 Task: Look for space in Downers Grove, United States from 6th September, 2023 to 12th September, 2023 for 4 adults in price range Rs.10000 to Rs.14000. Place can be private room with 4 bedrooms having 4 beds and 4 bathrooms. Property type can be house, flat, guest house. Amenities needed are: wifi, TV, free parkinig on premises, gym, breakfast. Booking option can be shelf check-in. Required host language is English.
Action: Mouse moved to (409, 90)
Screenshot: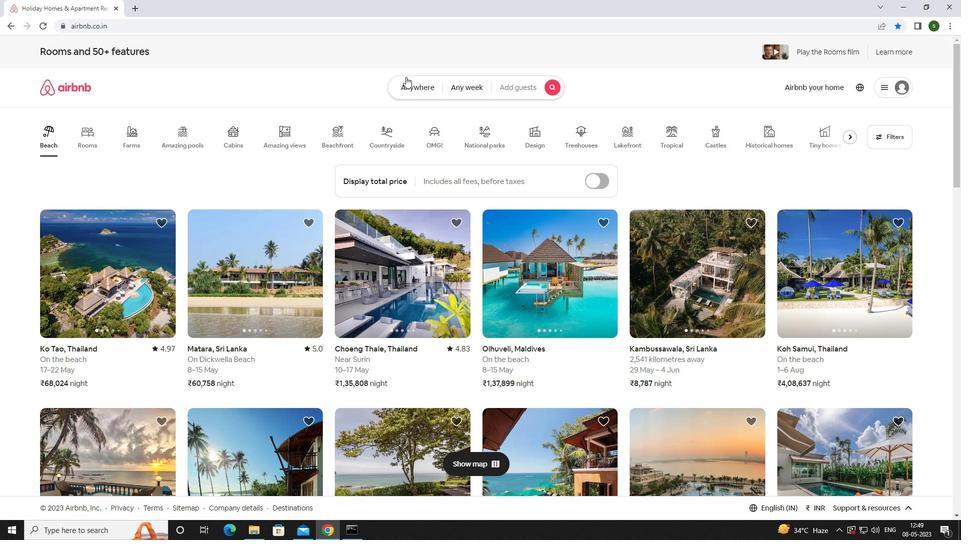 
Action: Mouse pressed left at (409, 90)
Screenshot: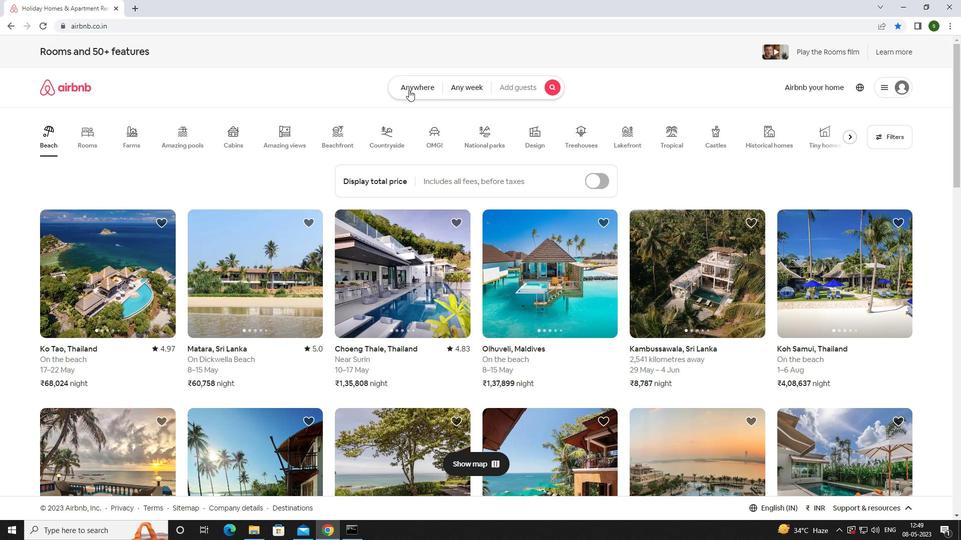 
Action: Mouse moved to (316, 125)
Screenshot: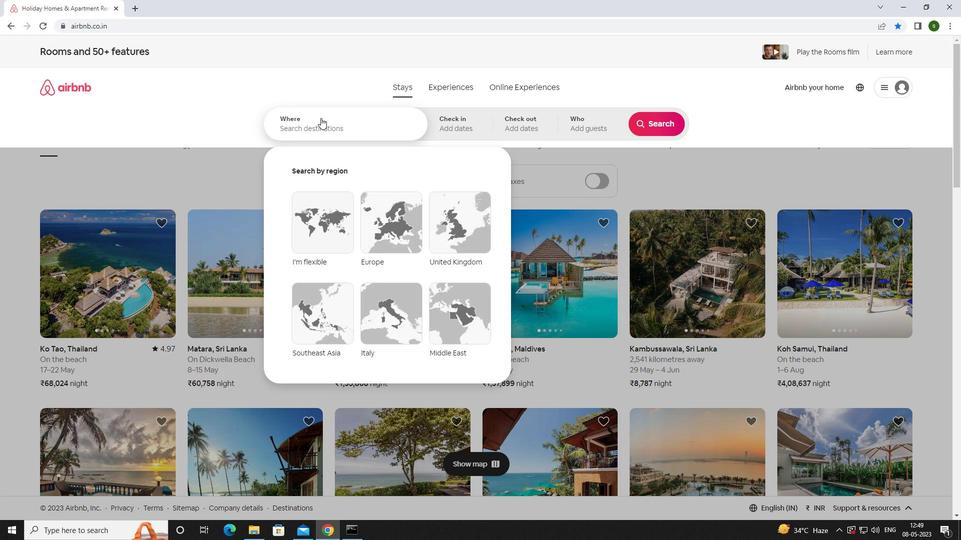 
Action: Mouse pressed left at (316, 125)
Screenshot: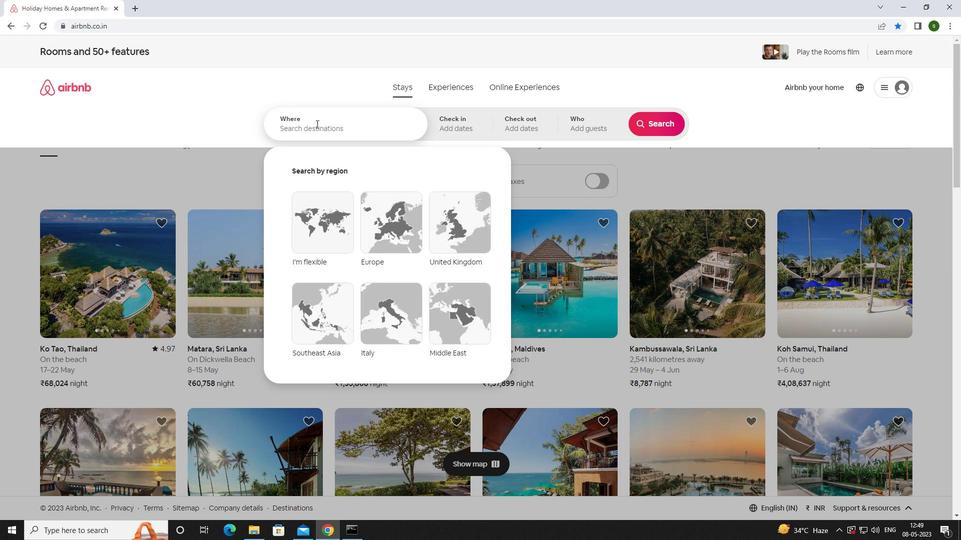 
Action: Mouse moved to (316, 125)
Screenshot: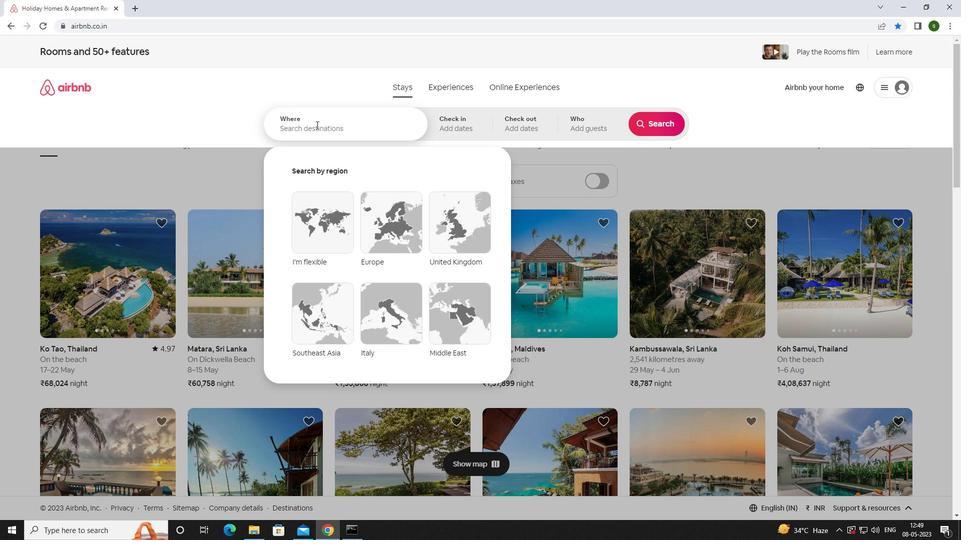 
Action: Key pressed <Key.caps_lock>d<Key.caps_lock>owners<Key.space><Key.caps_lock>g<Key.caps_lock>rove,<Key.space><Key.caps_lock>u<Key.caps_lock>nited<Key.space><Key.caps_lock>s<Key.caps_lock>tates<Key.enter>
Screenshot: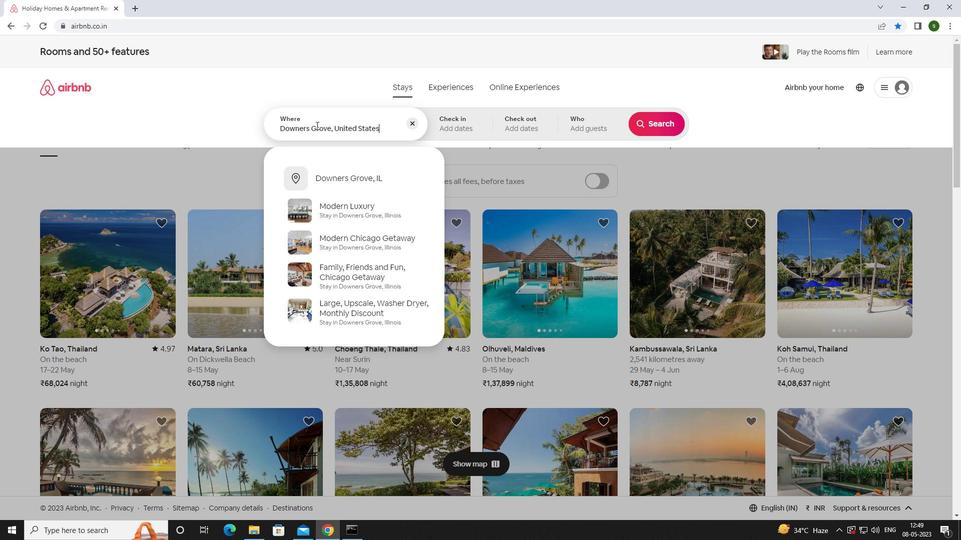 
Action: Mouse moved to (656, 199)
Screenshot: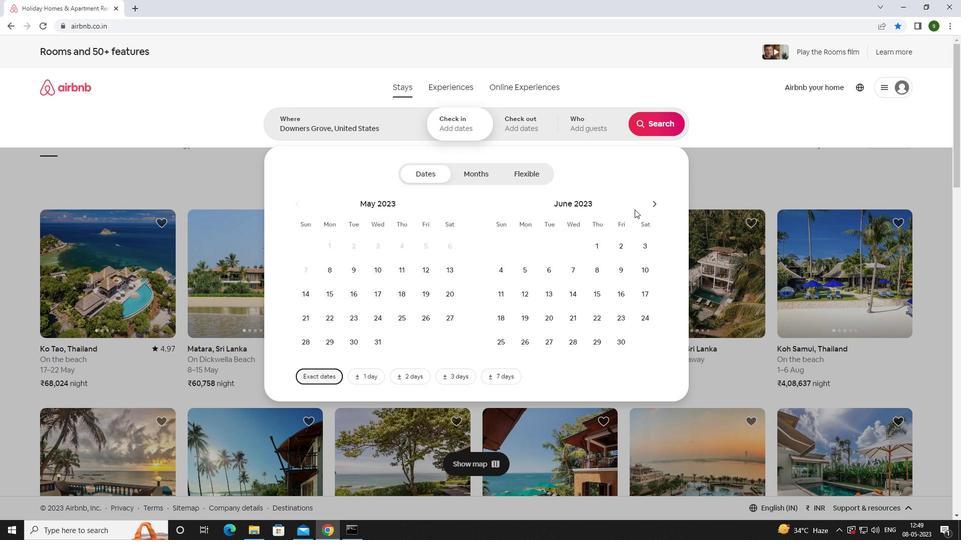 
Action: Mouse pressed left at (656, 199)
Screenshot: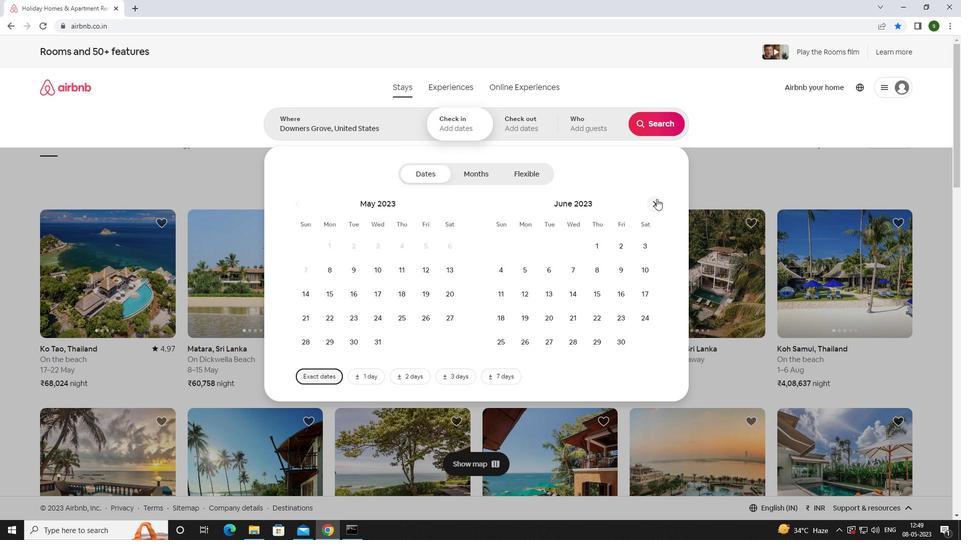
Action: Mouse pressed left at (656, 199)
Screenshot: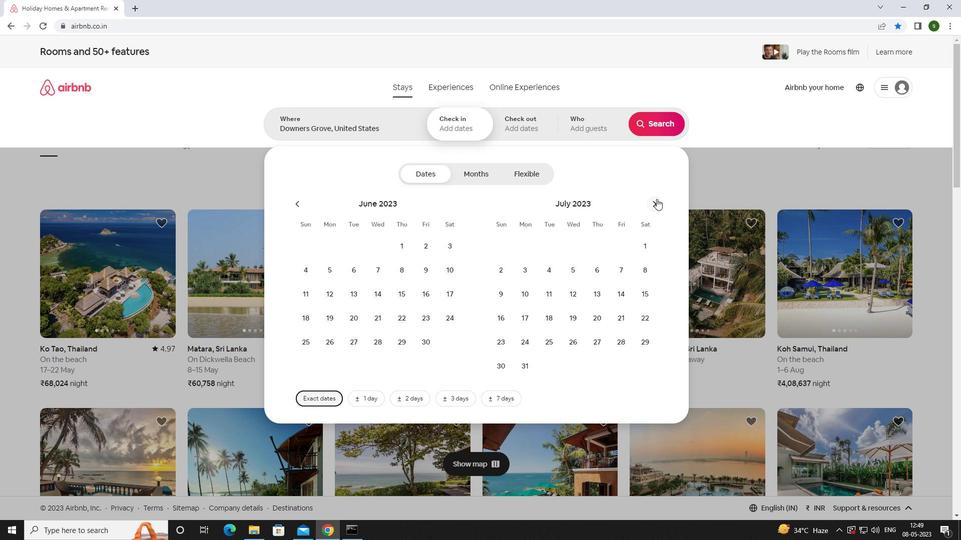 
Action: Mouse moved to (656, 199)
Screenshot: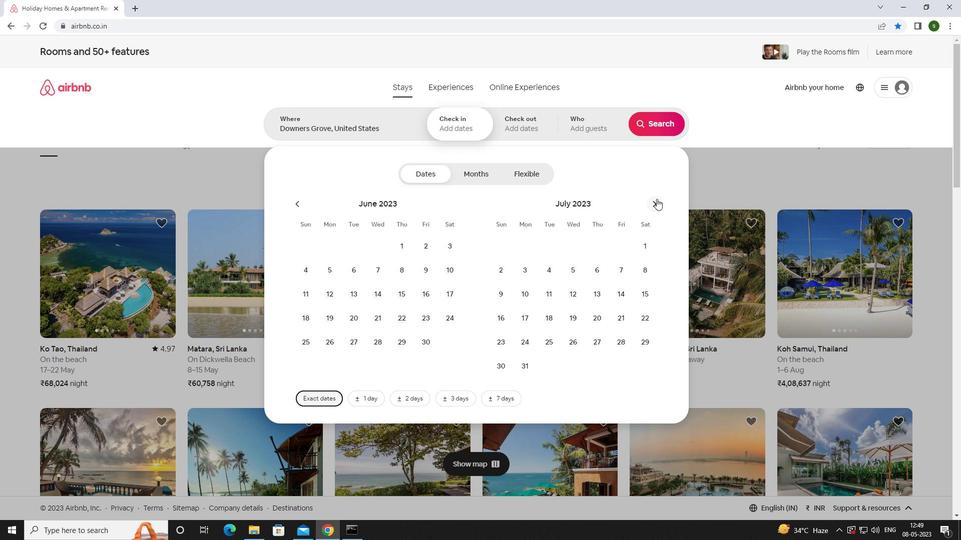 
Action: Mouse pressed left at (656, 199)
Screenshot: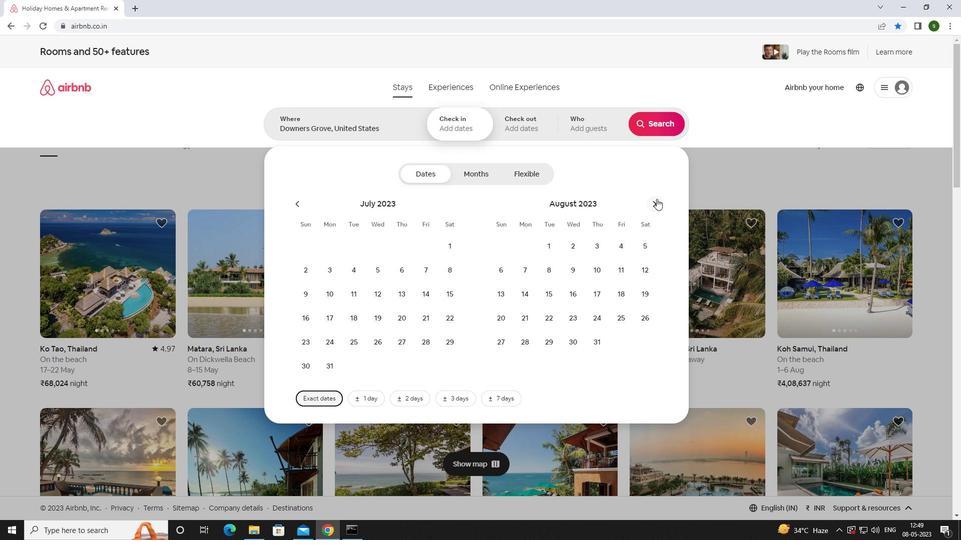 
Action: Mouse moved to (575, 272)
Screenshot: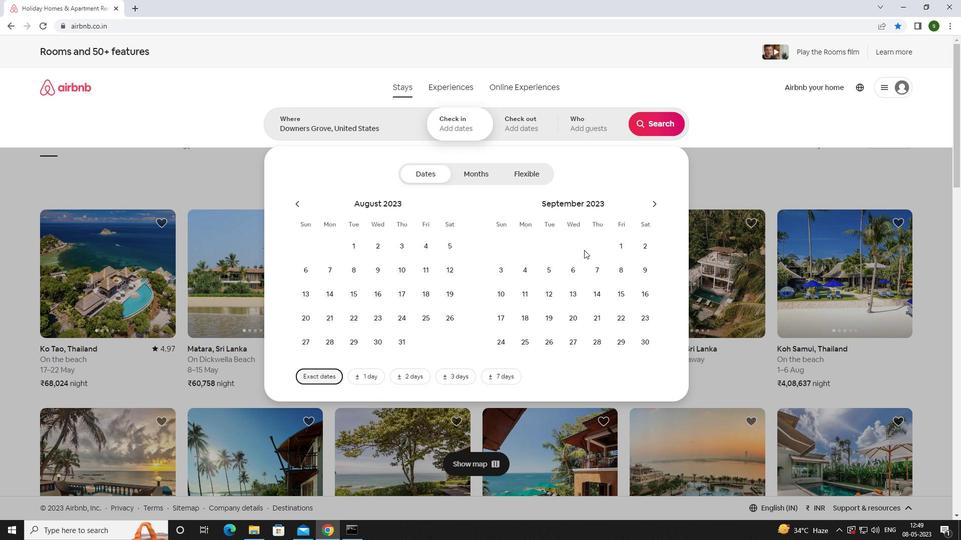 
Action: Mouse pressed left at (575, 272)
Screenshot: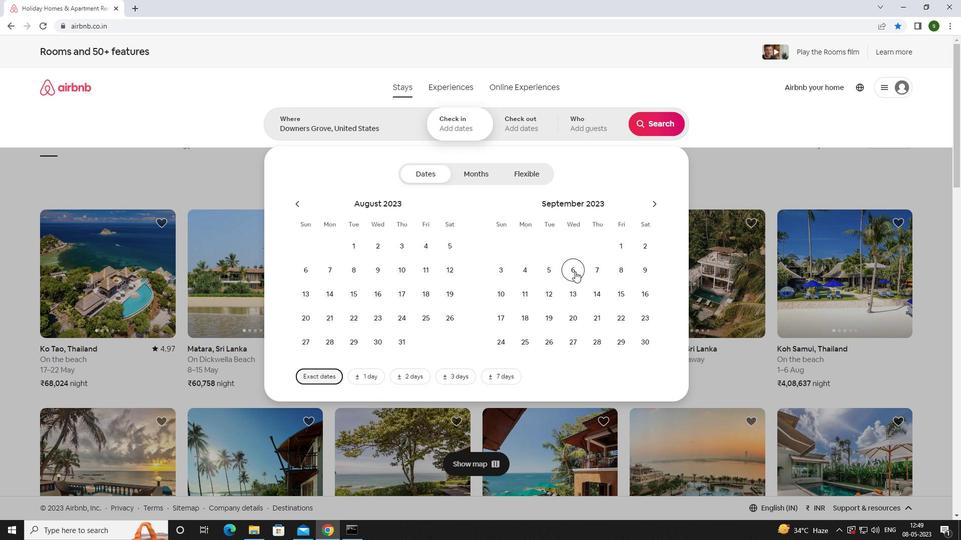 
Action: Mouse moved to (542, 291)
Screenshot: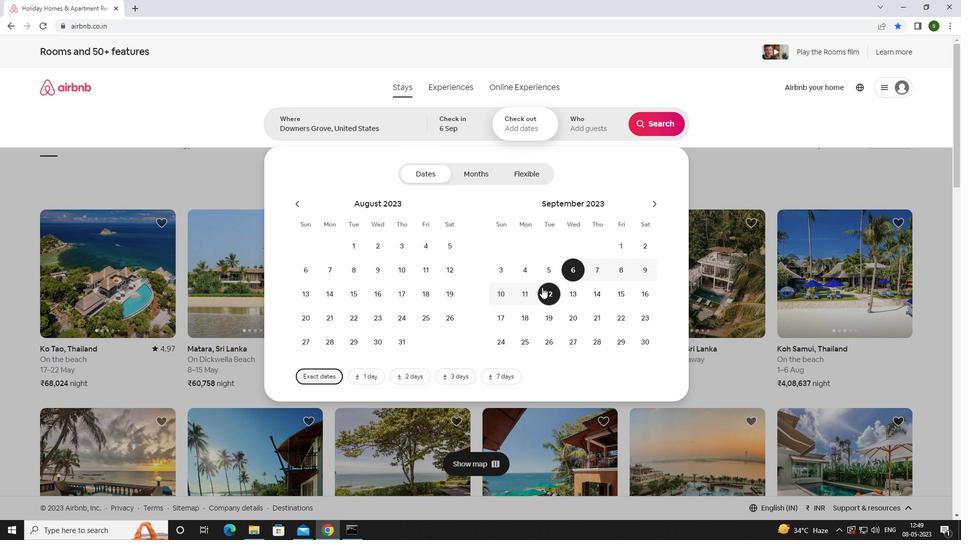 
Action: Mouse pressed left at (542, 291)
Screenshot: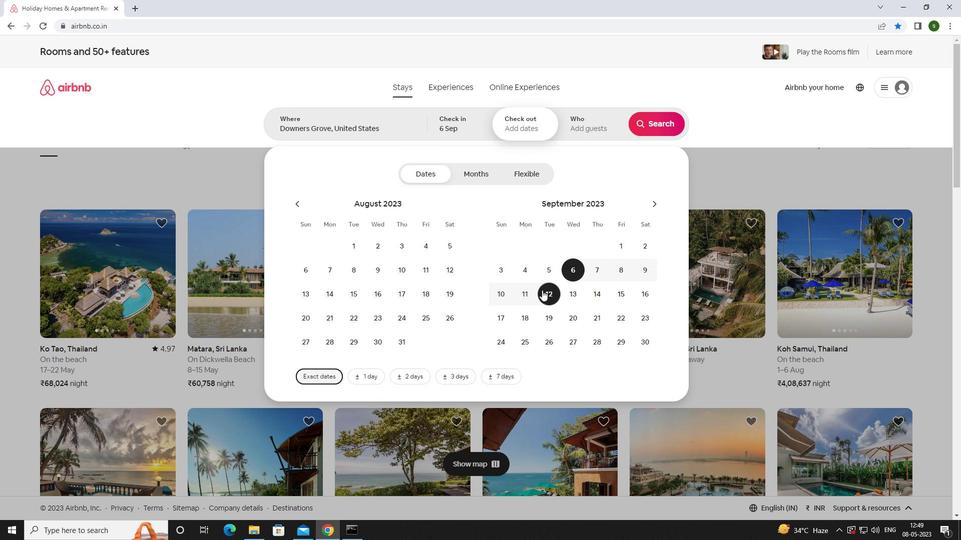 
Action: Mouse moved to (581, 117)
Screenshot: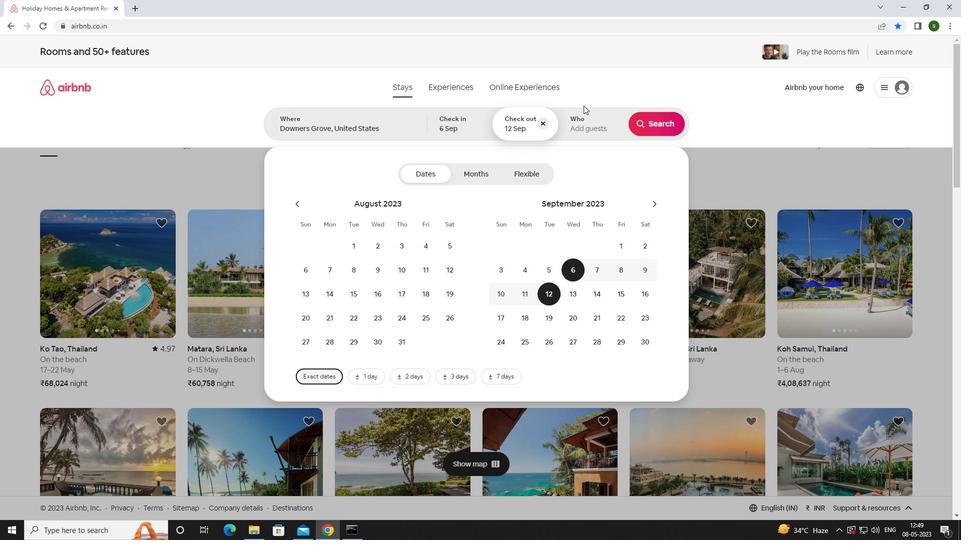 
Action: Mouse pressed left at (581, 117)
Screenshot: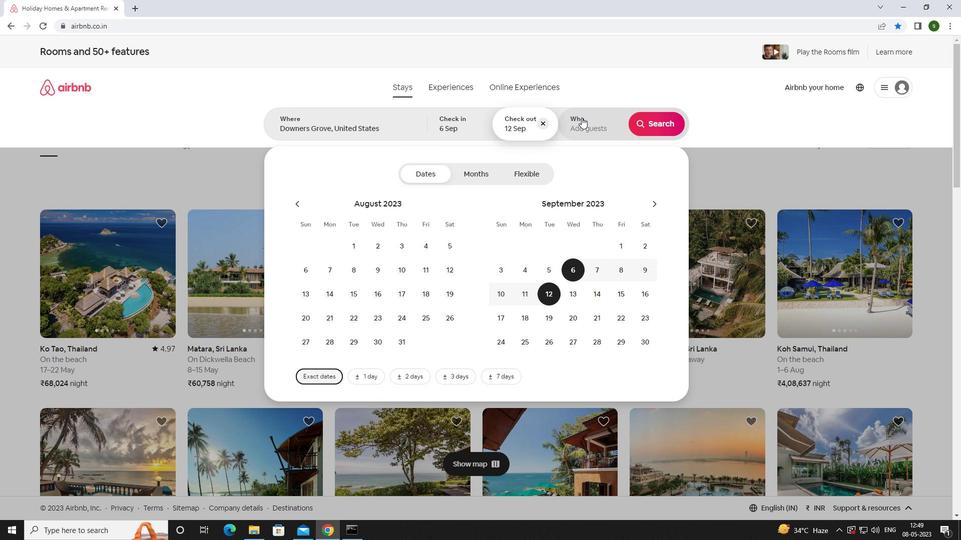 
Action: Mouse moved to (663, 180)
Screenshot: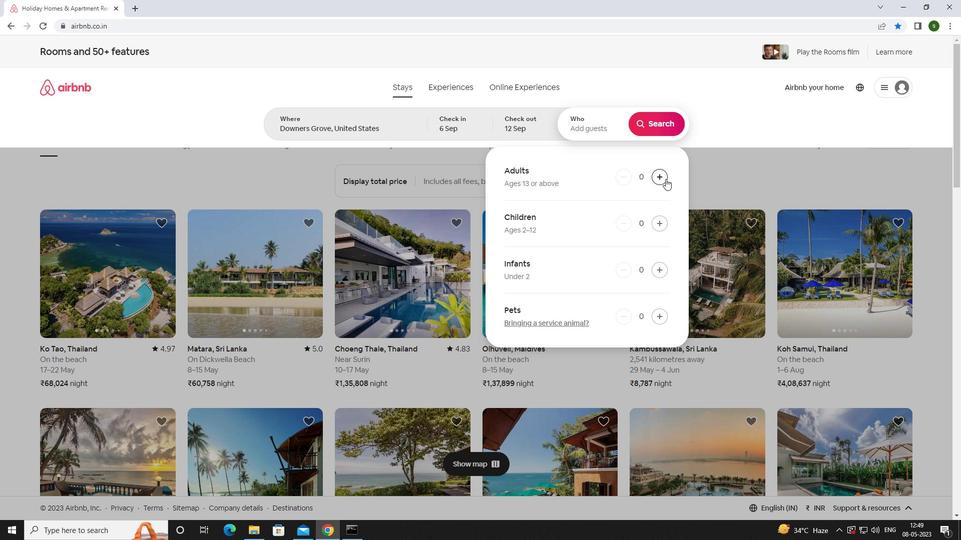 
Action: Mouse pressed left at (663, 180)
Screenshot: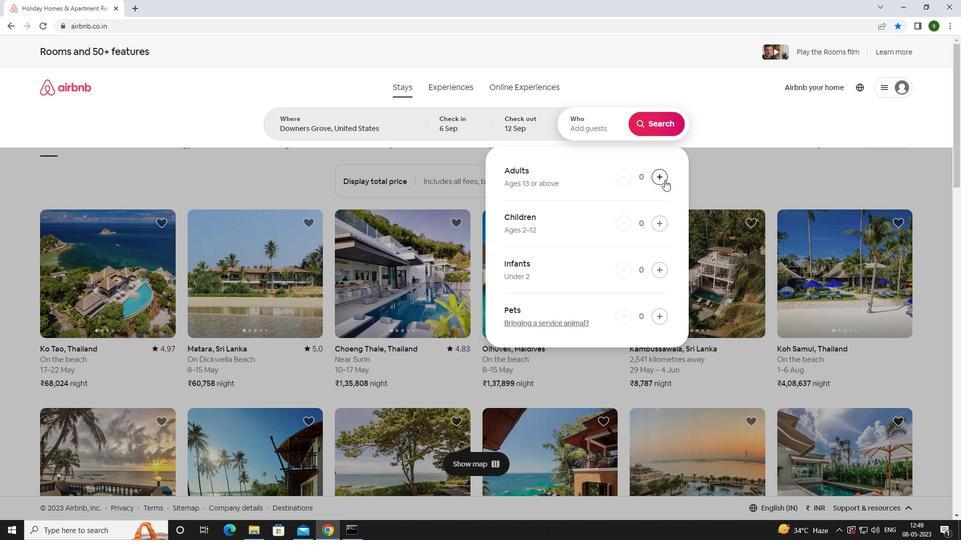 
Action: Mouse pressed left at (663, 180)
Screenshot: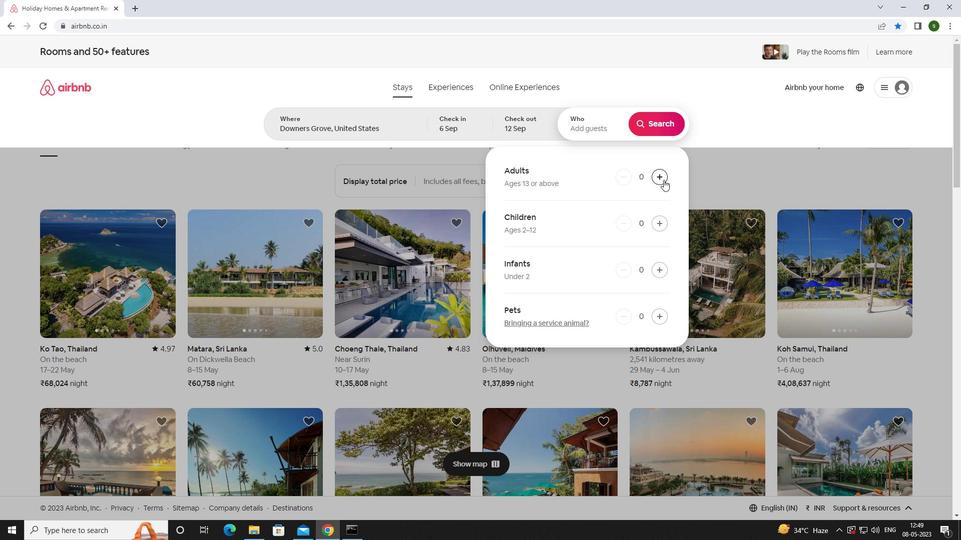 
Action: Mouse pressed left at (663, 180)
Screenshot: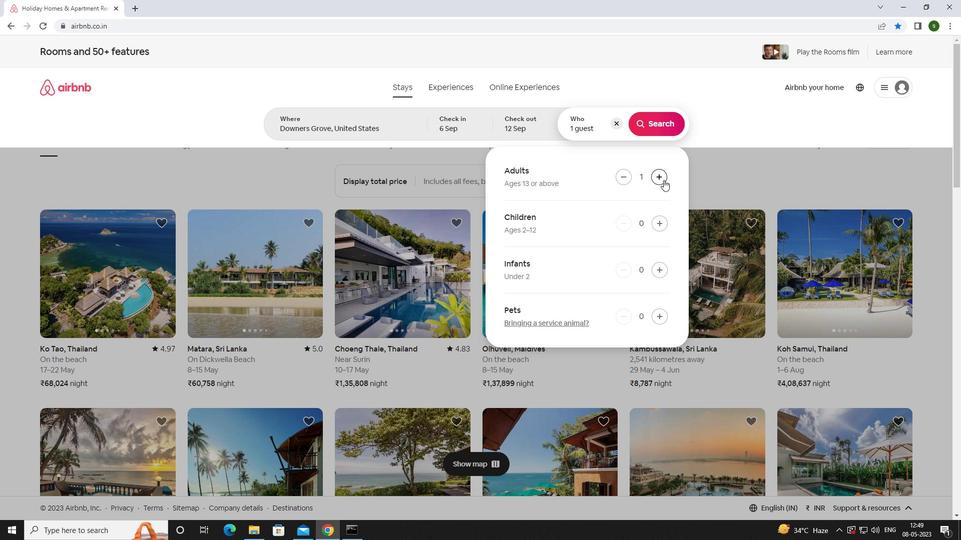 
Action: Mouse moved to (663, 180)
Screenshot: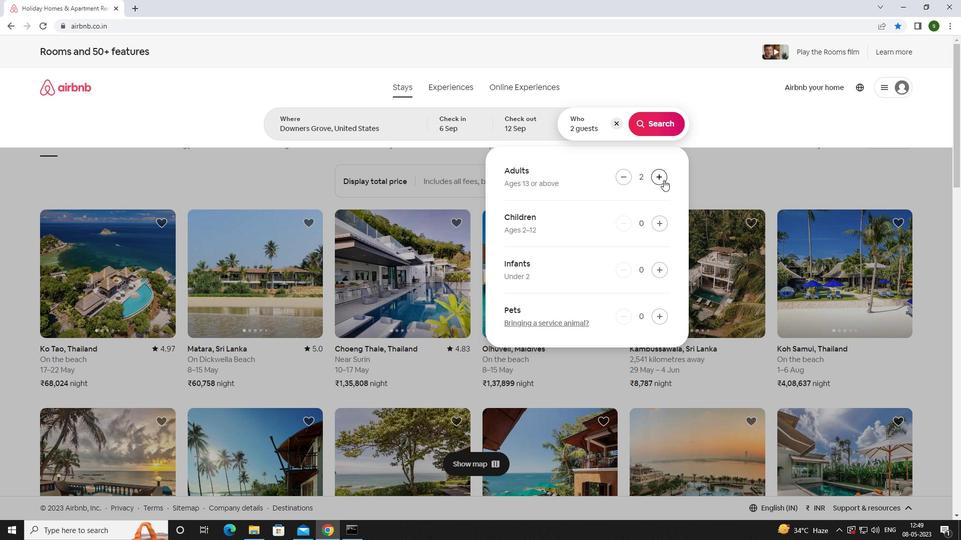 
Action: Mouse pressed left at (663, 180)
Screenshot: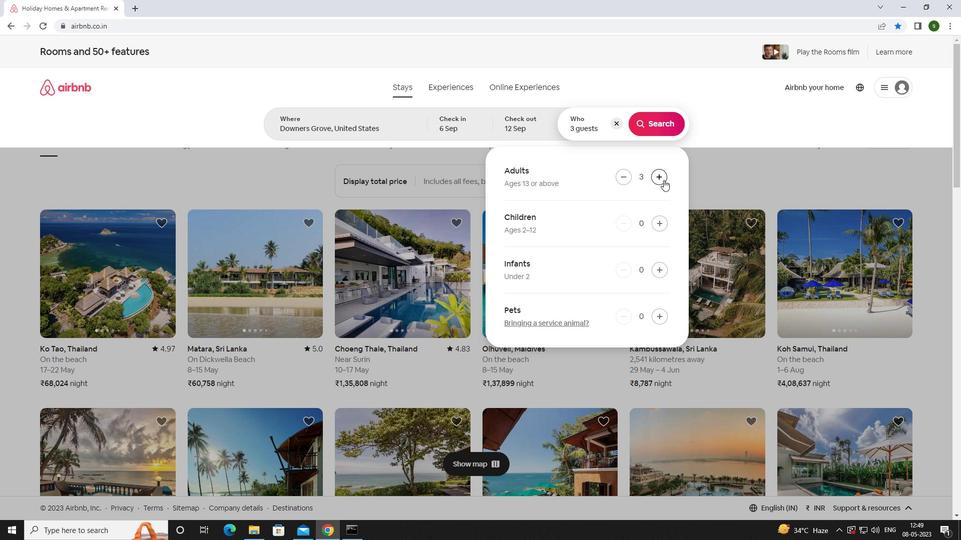
Action: Mouse moved to (655, 128)
Screenshot: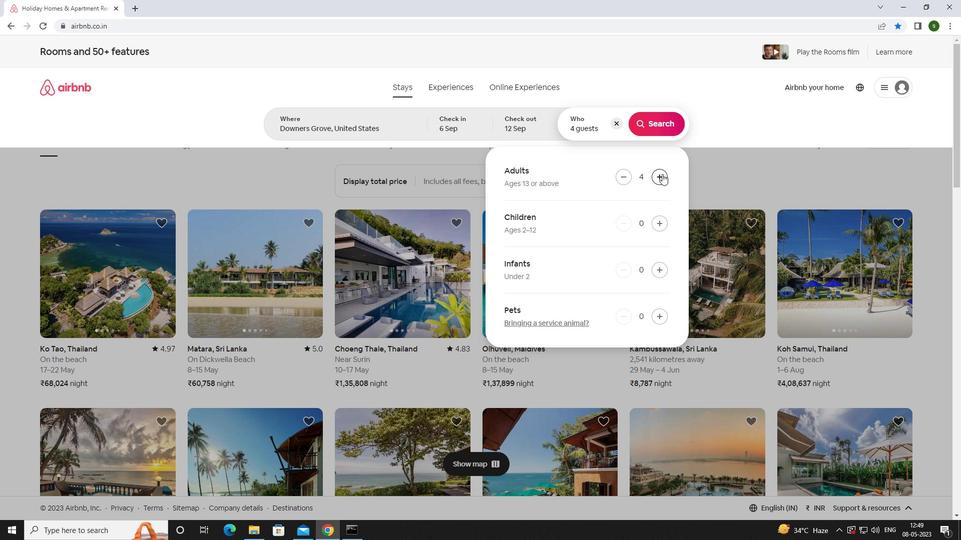 
Action: Mouse pressed left at (655, 128)
Screenshot: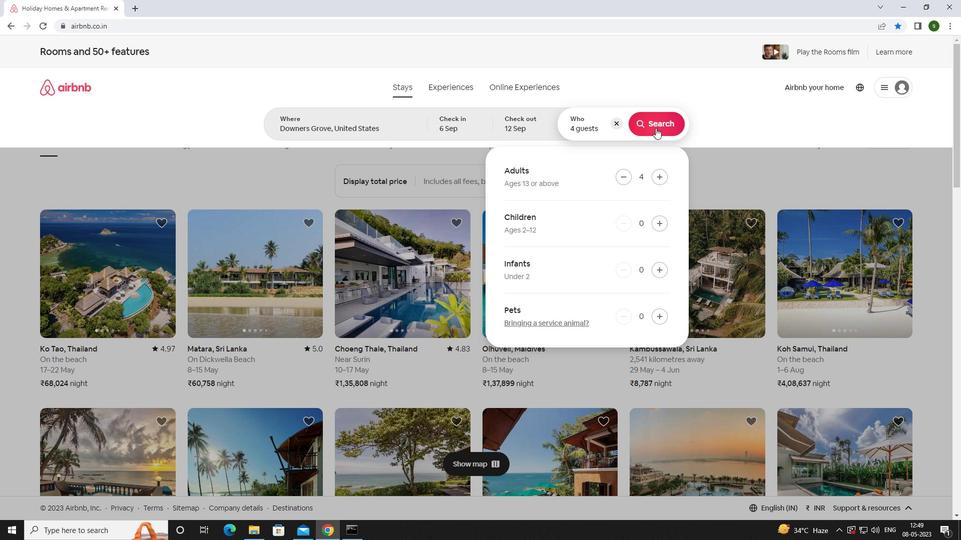 
Action: Mouse moved to (909, 90)
Screenshot: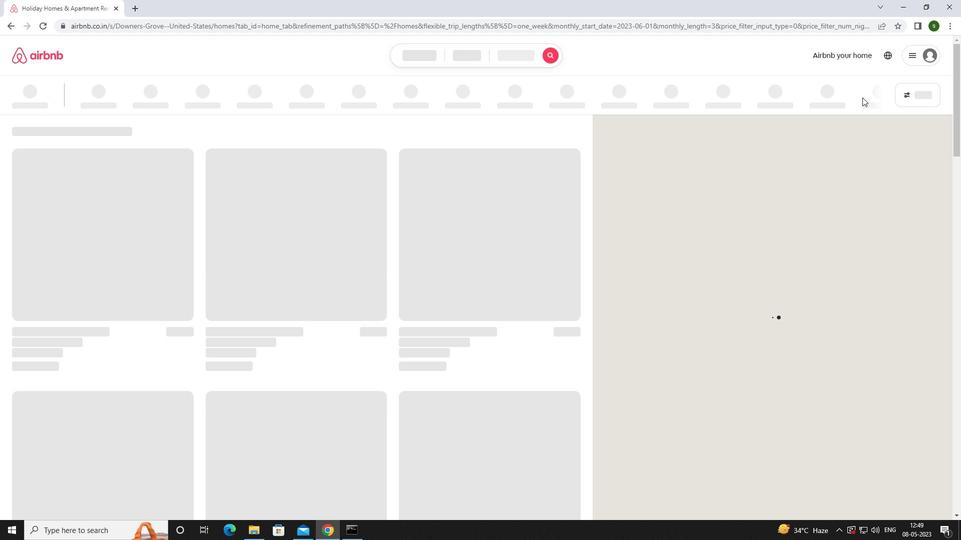 
Action: Mouse pressed left at (909, 90)
Screenshot: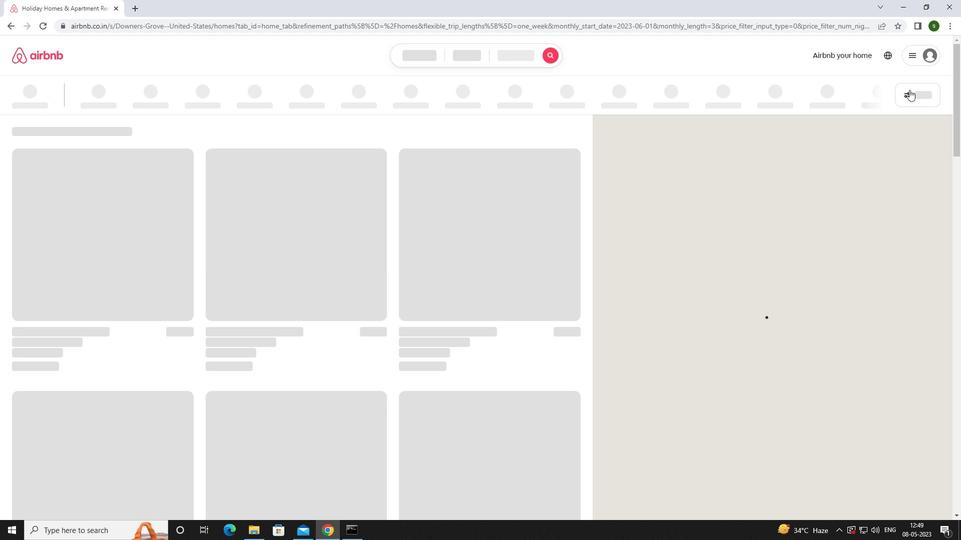 
Action: Mouse moved to (411, 340)
Screenshot: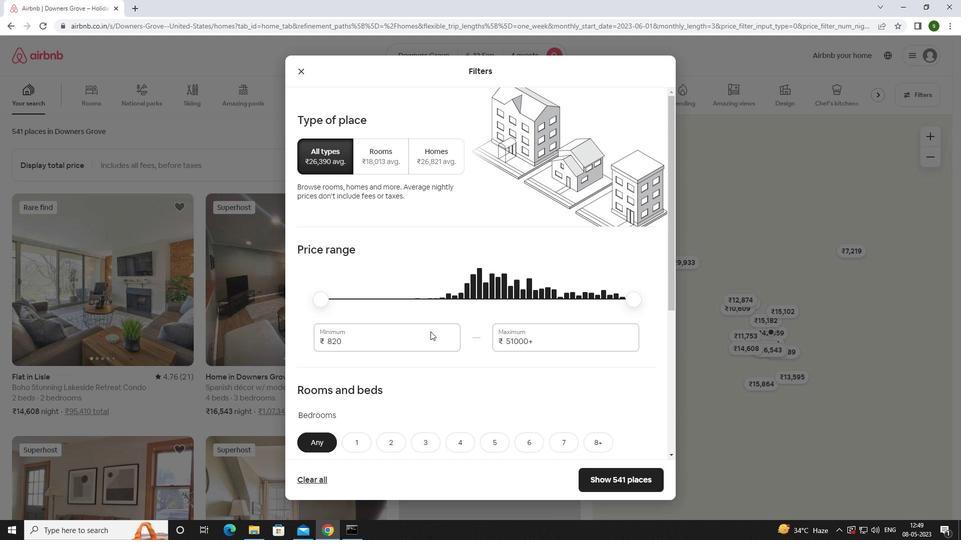 
Action: Mouse pressed left at (411, 340)
Screenshot: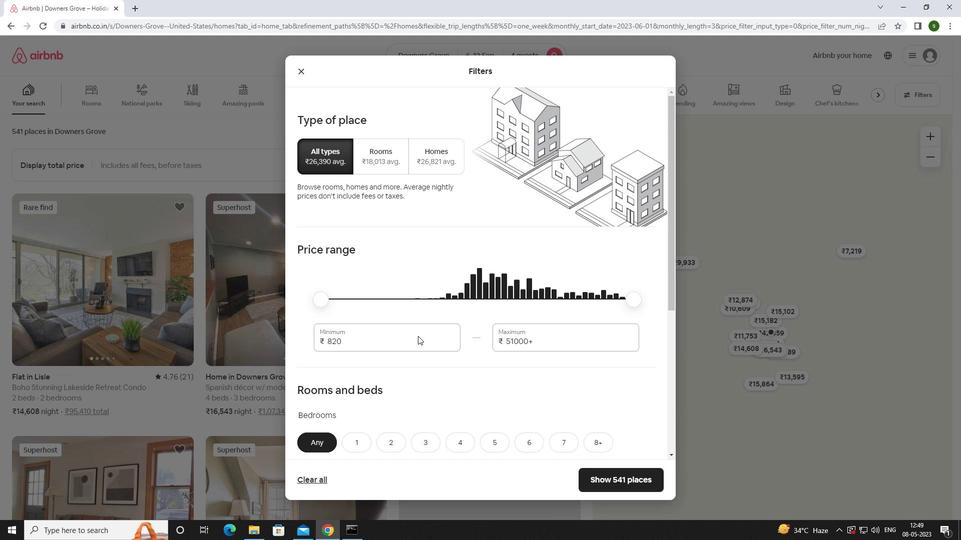 
Action: Key pressed <Key.backspace><Key.backspace><Key.backspace><Key.backspace><Key.backspace><Key.backspace>10000
Screenshot: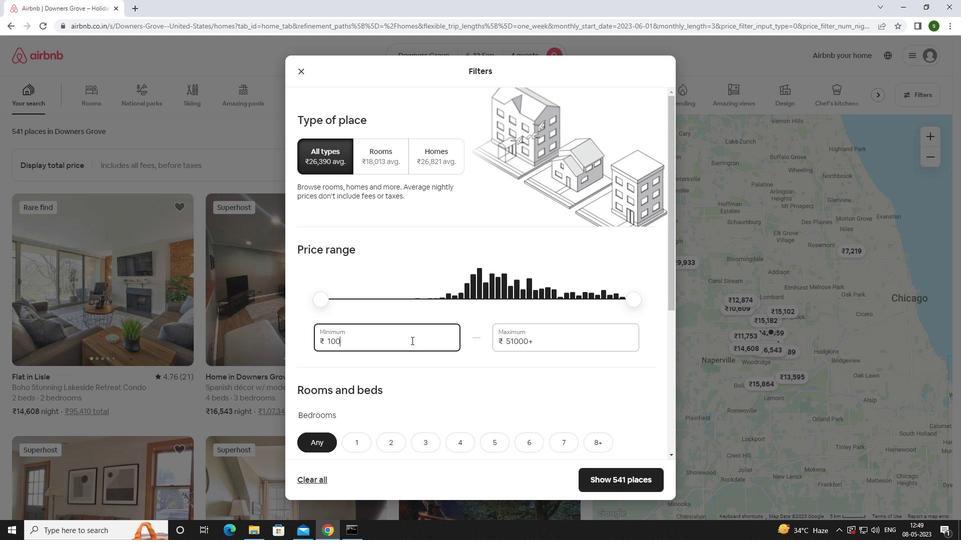 
Action: Mouse moved to (532, 340)
Screenshot: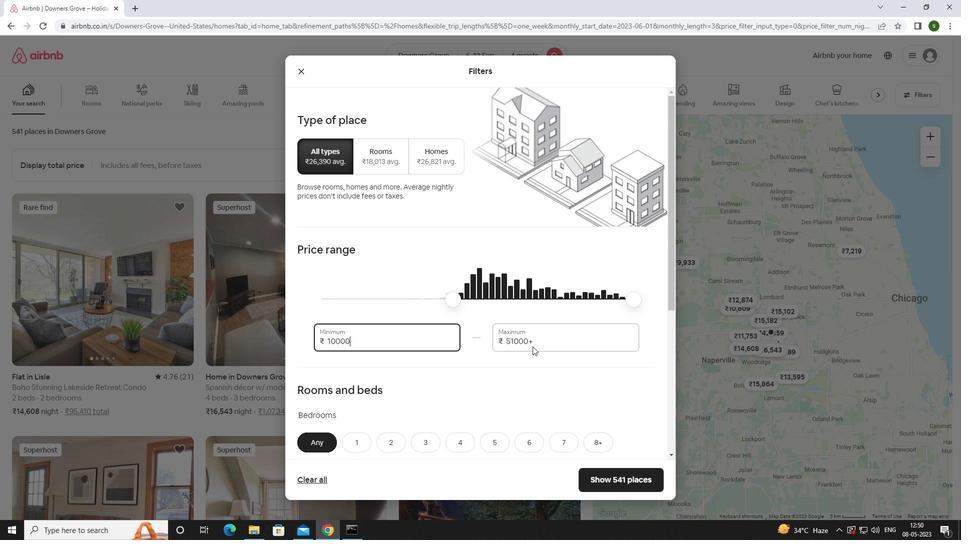 
Action: Mouse pressed left at (532, 340)
Screenshot: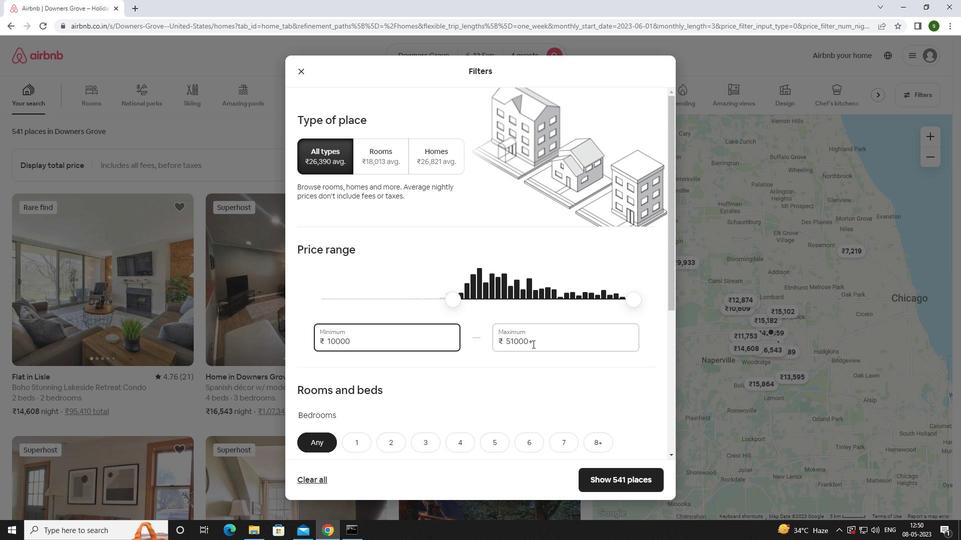
Action: Key pressed <Key.backspace><Key.backspace><Key.backspace><Key.backspace><Key.backspace><Key.backspace><Key.backspace><Key.backspace><Key.backspace><Key.backspace>14000
Screenshot: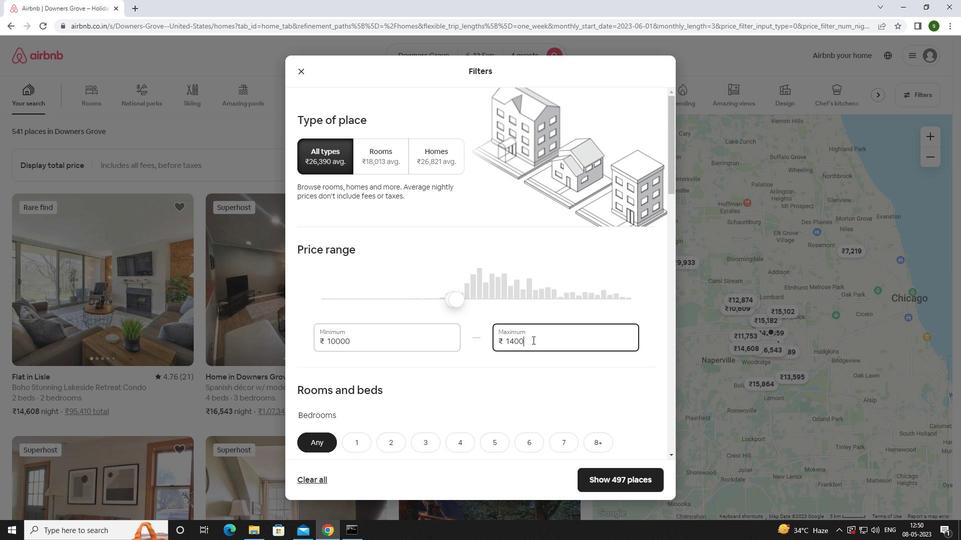 
Action: Mouse moved to (496, 335)
Screenshot: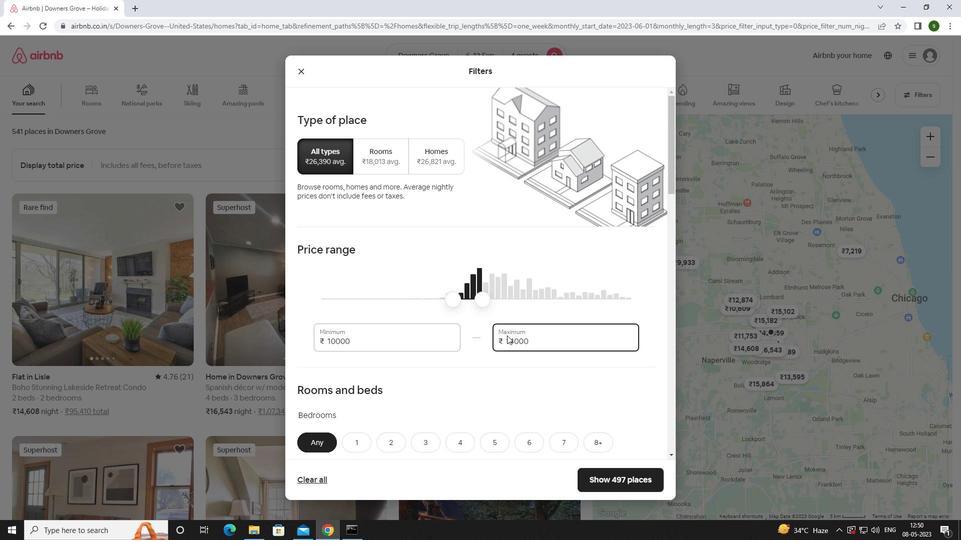 
Action: Mouse scrolled (496, 334) with delta (0, 0)
Screenshot: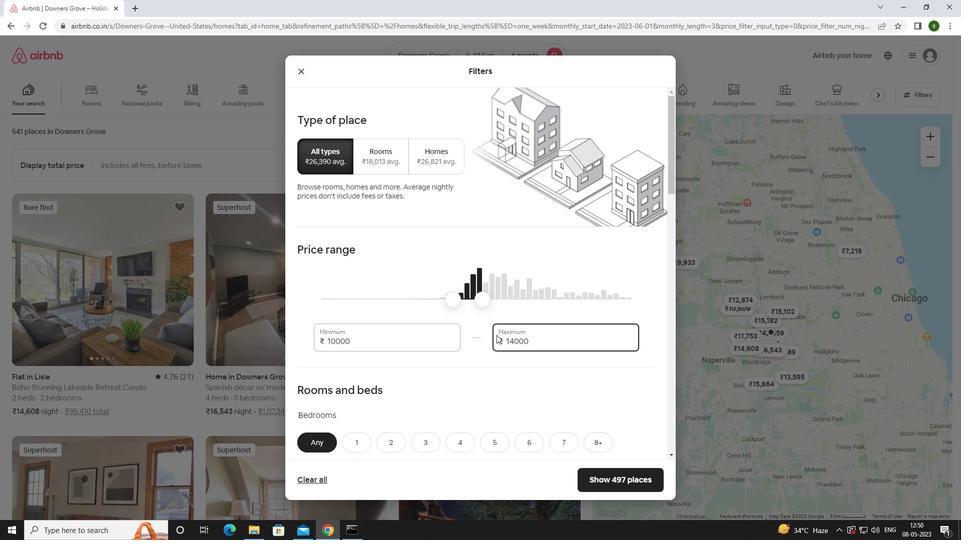 
Action: Mouse scrolled (496, 334) with delta (0, 0)
Screenshot: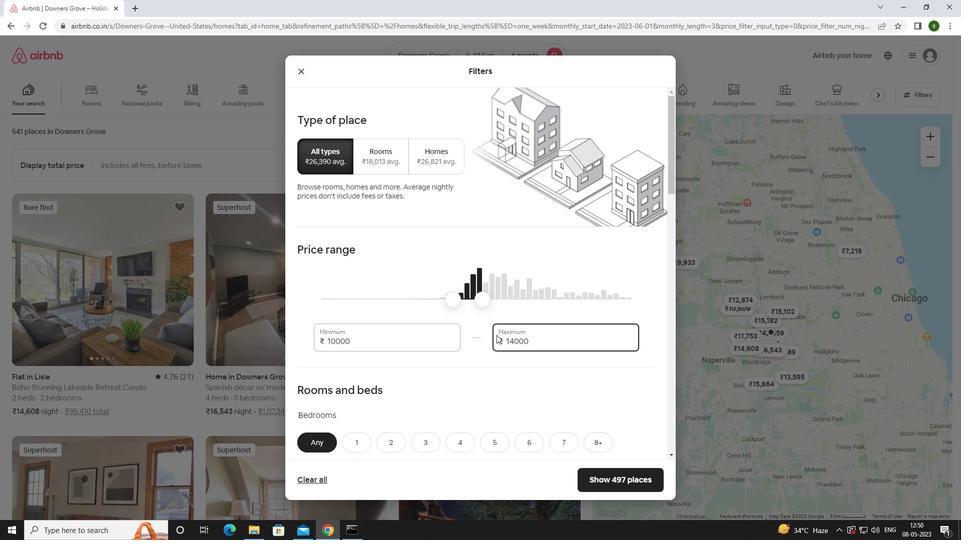 
Action: Mouse scrolled (496, 334) with delta (0, 0)
Screenshot: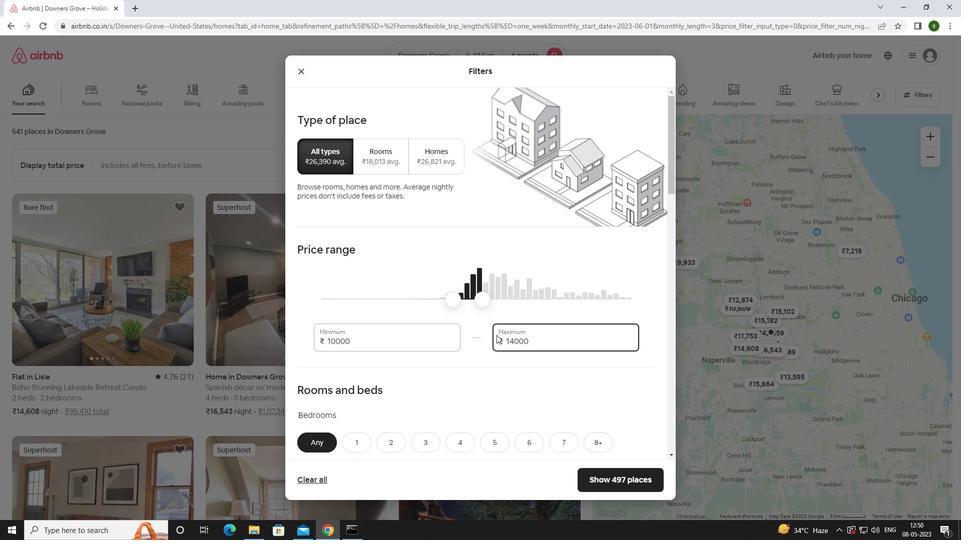 
Action: Mouse scrolled (496, 334) with delta (0, 0)
Screenshot: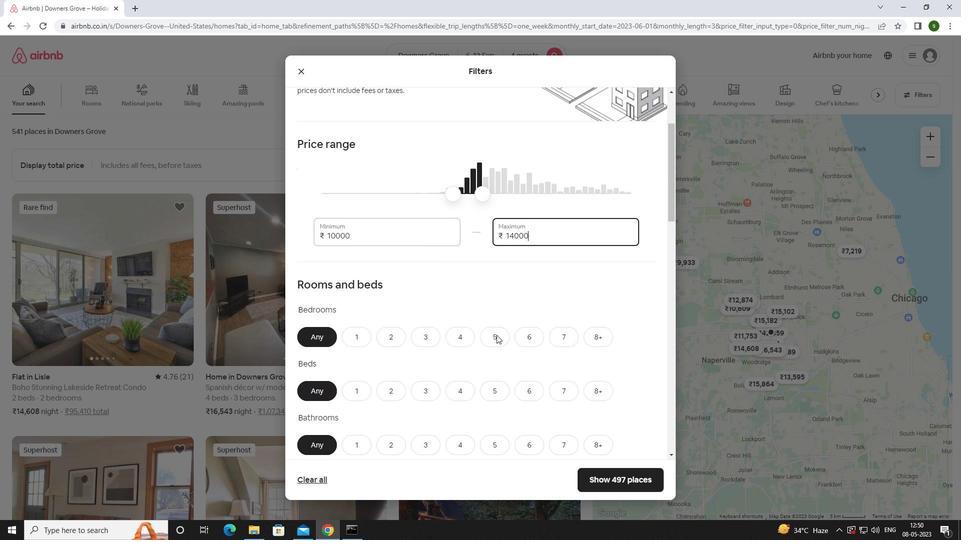 
Action: Mouse moved to (460, 231)
Screenshot: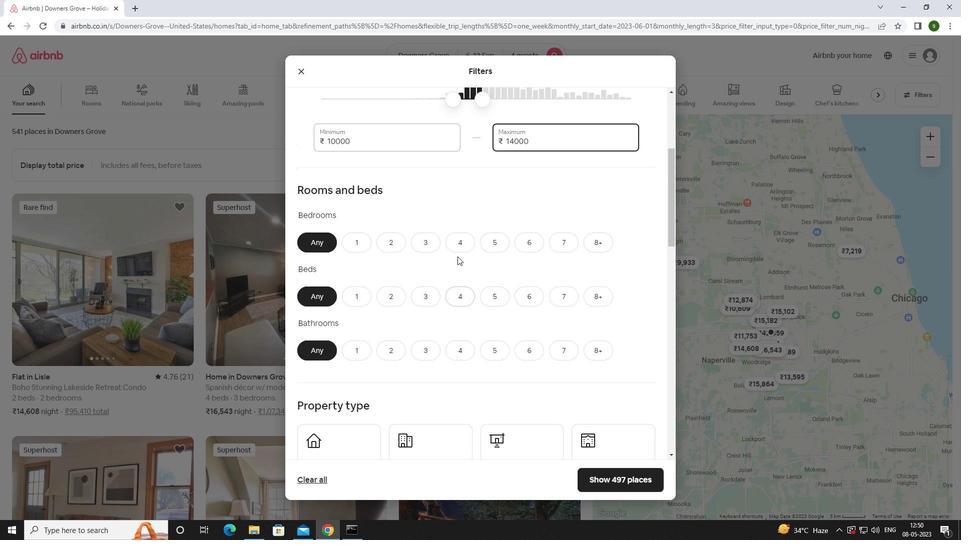 
Action: Mouse pressed left at (460, 231)
Screenshot: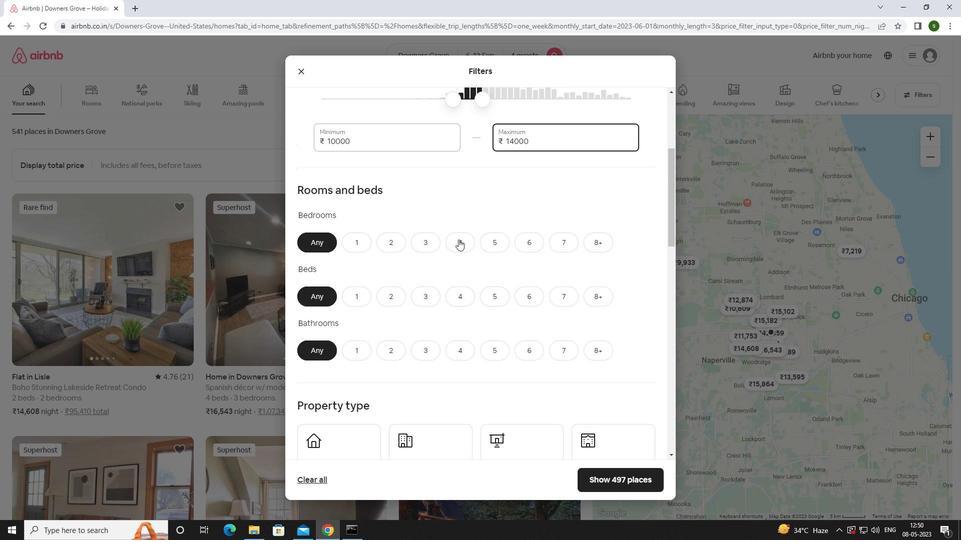 
Action: Mouse moved to (460, 238)
Screenshot: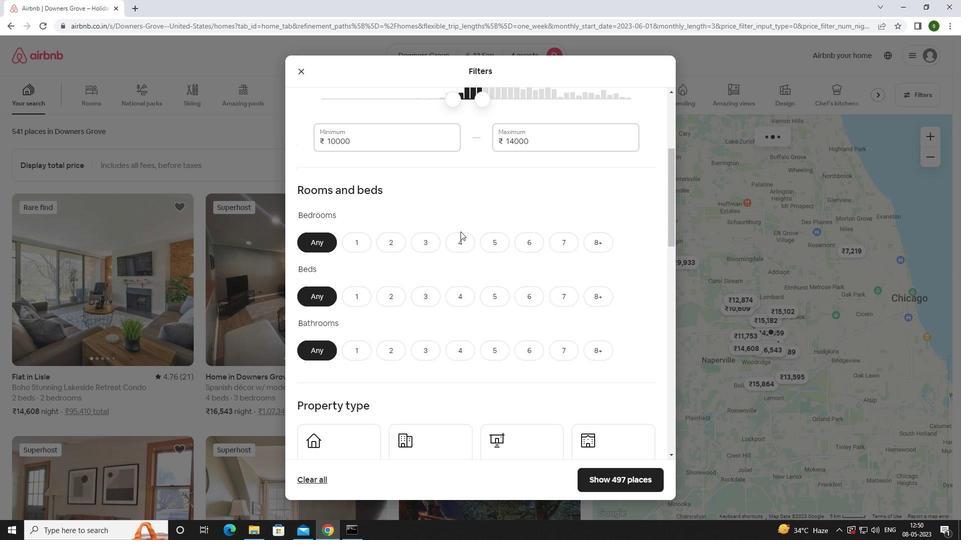 
Action: Mouse pressed left at (460, 238)
Screenshot: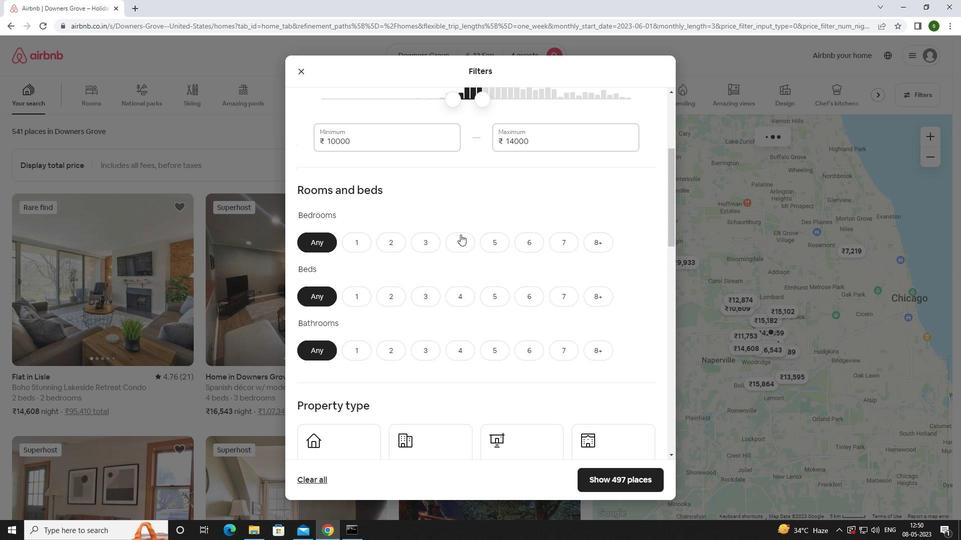 
Action: Mouse moved to (454, 294)
Screenshot: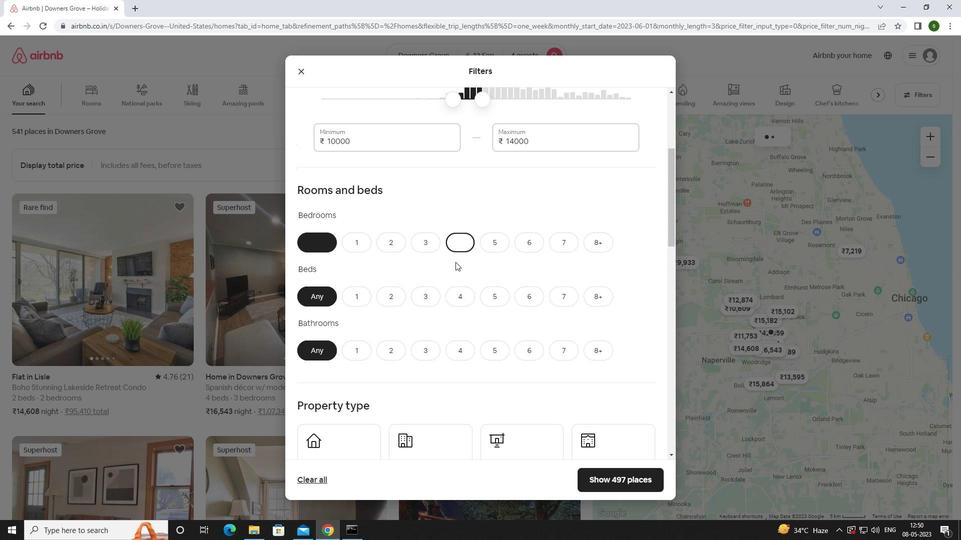 
Action: Mouse pressed left at (454, 294)
Screenshot: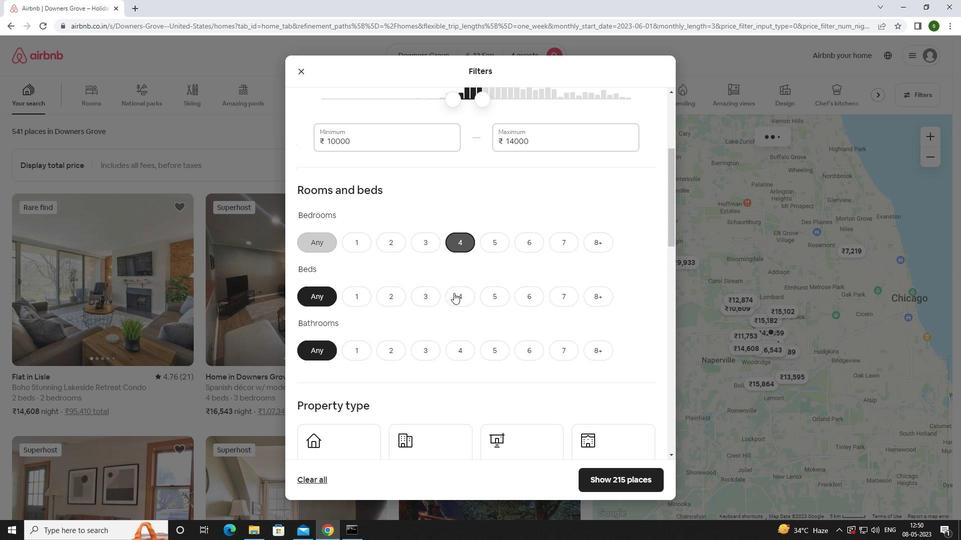 
Action: Mouse moved to (461, 351)
Screenshot: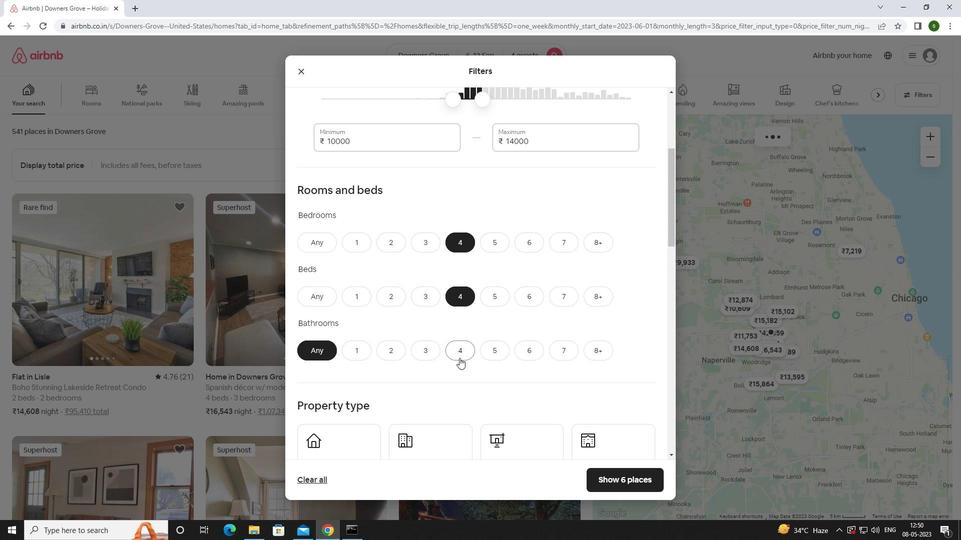 
Action: Mouse pressed left at (461, 351)
Screenshot: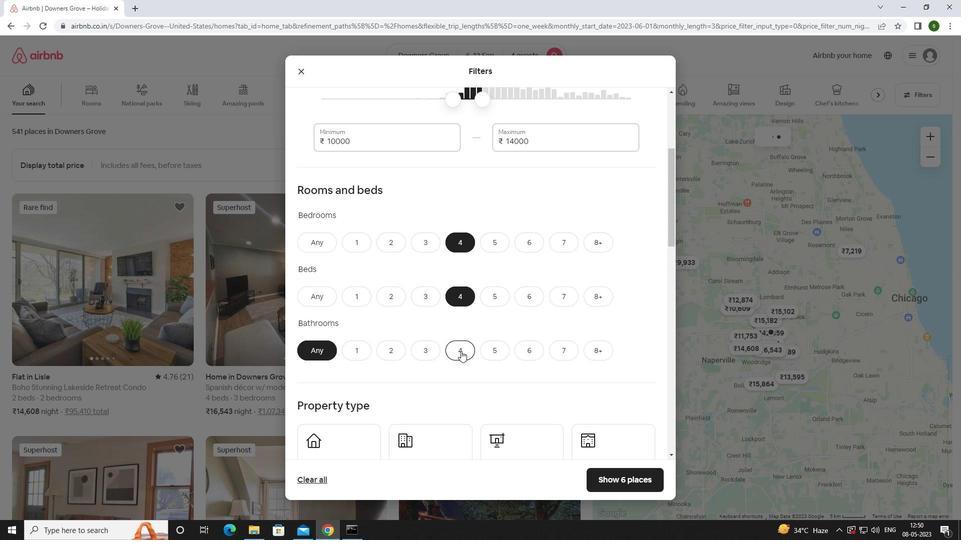 
Action: Mouse moved to (461, 348)
Screenshot: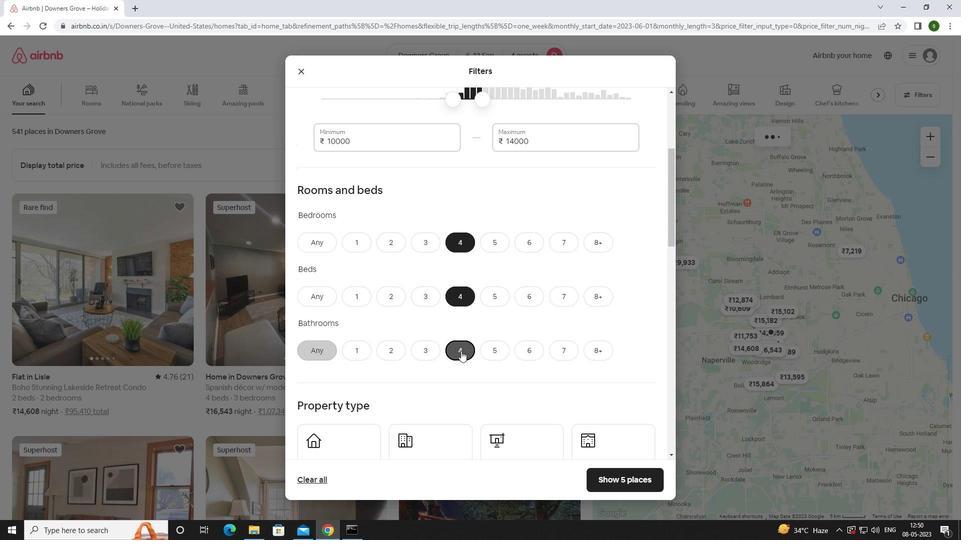 
Action: Mouse scrolled (461, 348) with delta (0, 0)
Screenshot: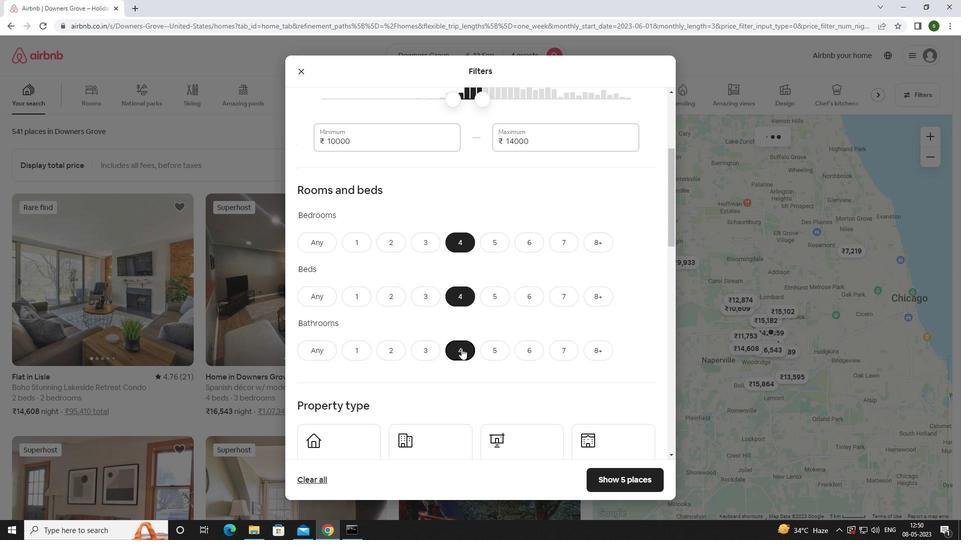 
Action: Mouse scrolled (461, 348) with delta (0, 0)
Screenshot: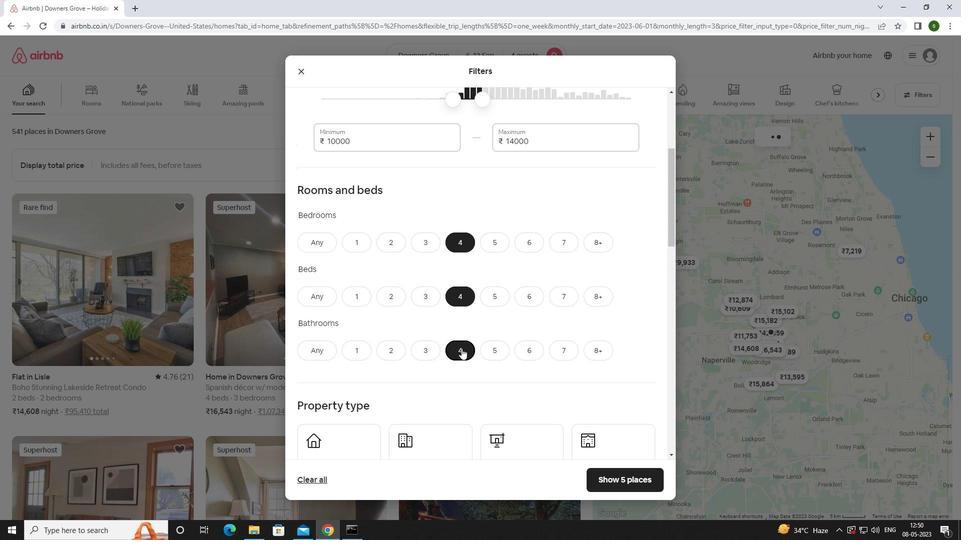 
Action: Mouse moved to (340, 357)
Screenshot: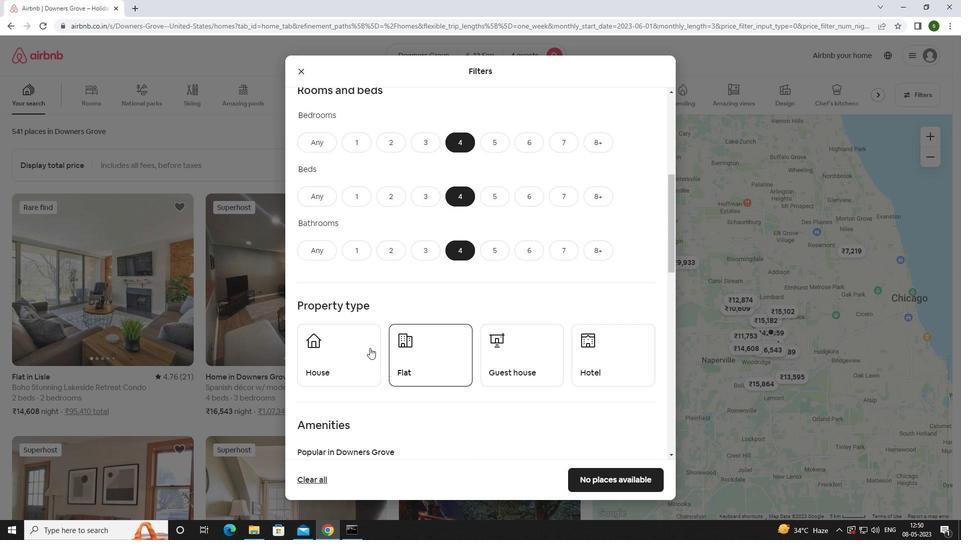 
Action: Mouse pressed left at (340, 357)
Screenshot: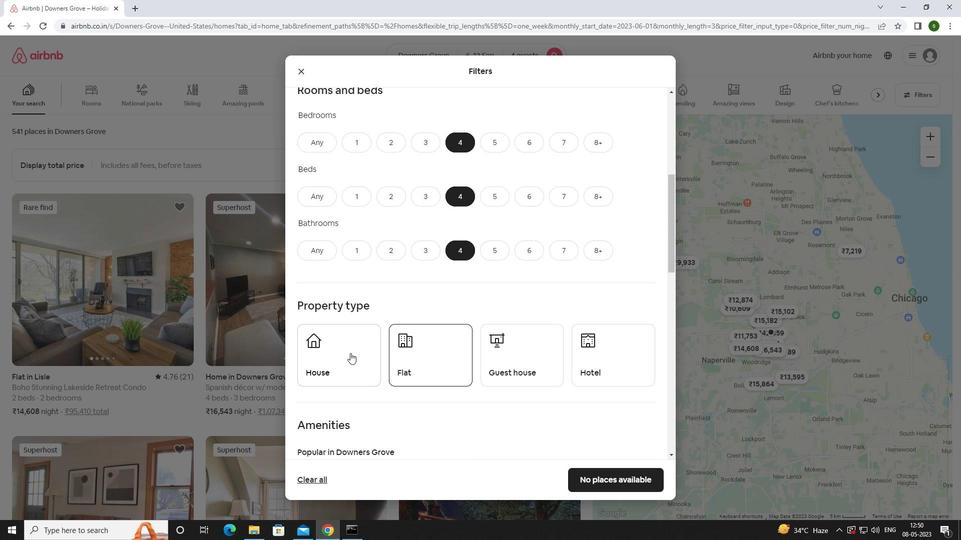 
Action: Mouse moved to (422, 357)
Screenshot: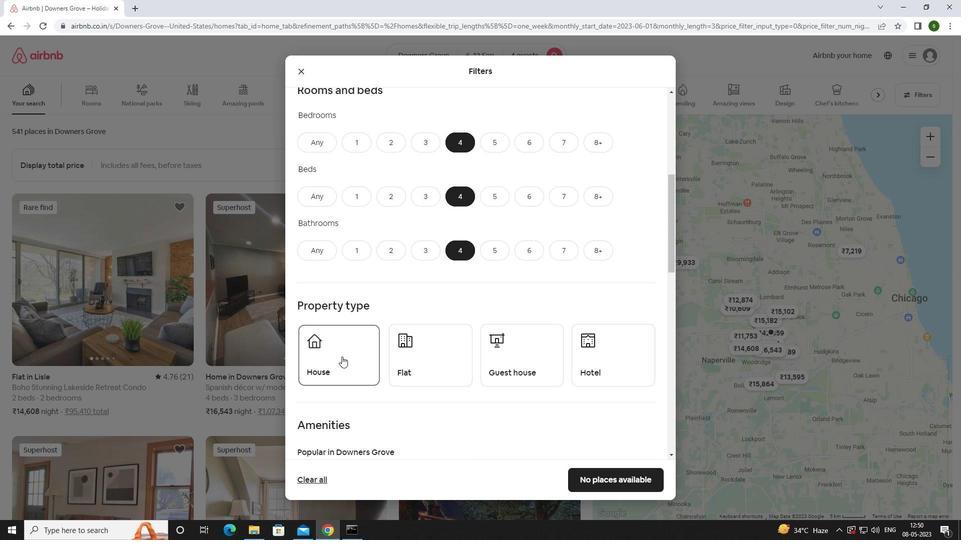 
Action: Mouse pressed left at (422, 357)
Screenshot: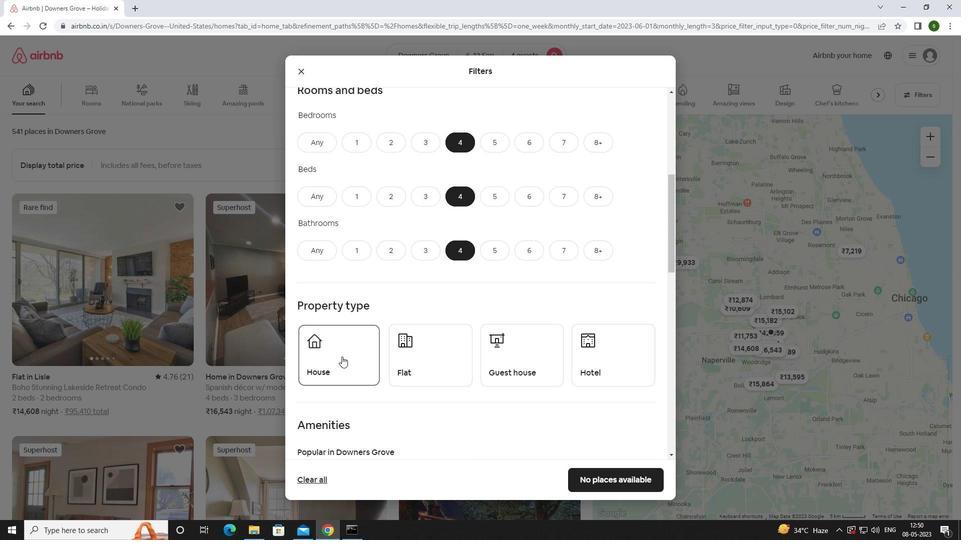 
Action: Mouse moved to (520, 354)
Screenshot: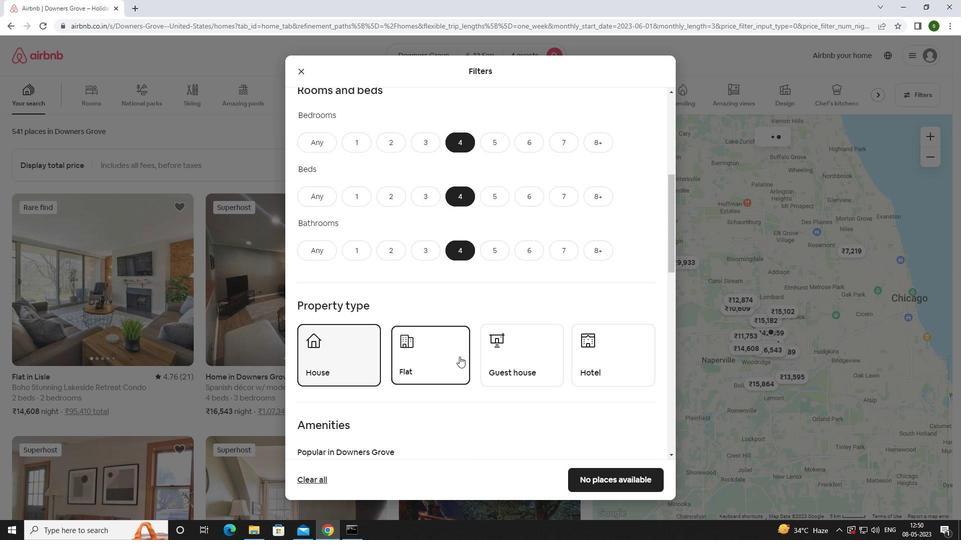 
Action: Mouse pressed left at (520, 354)
Screenshot: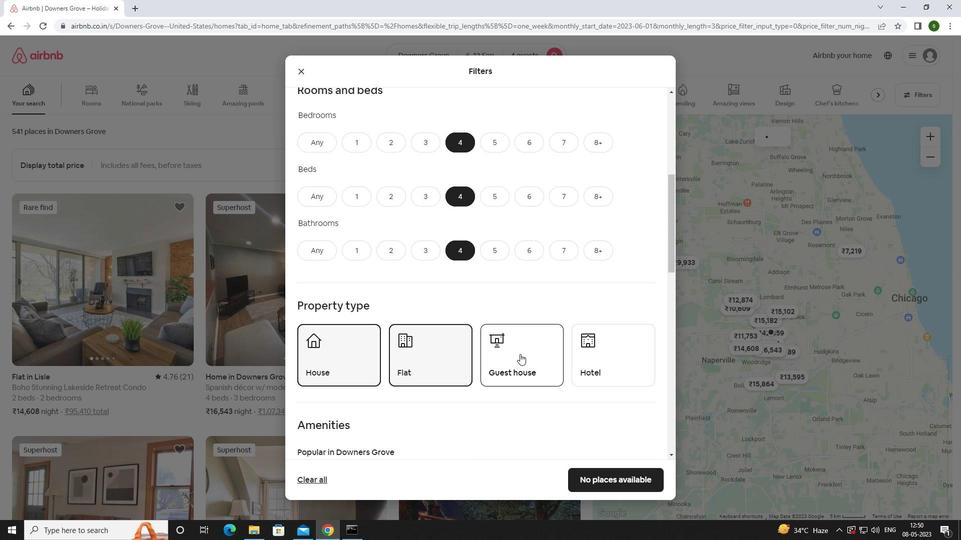 
Action: Mouse moved to (519, 354)
Screenshot: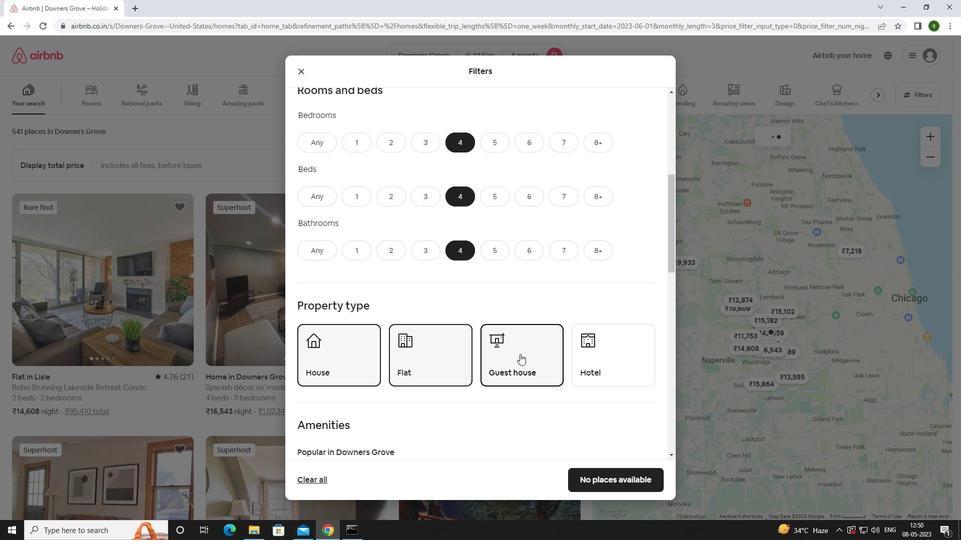 
Action: Mouse scrolled (519, 354) with delta (0, 0)
Screenshot: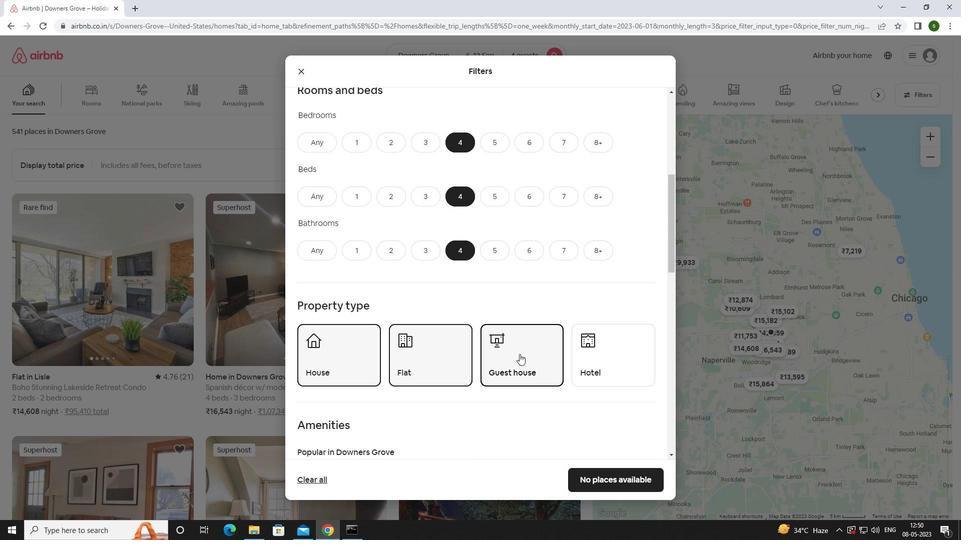 
Action: Mouse scrolled (519, 354) with delta (0, 0)
Screenshot: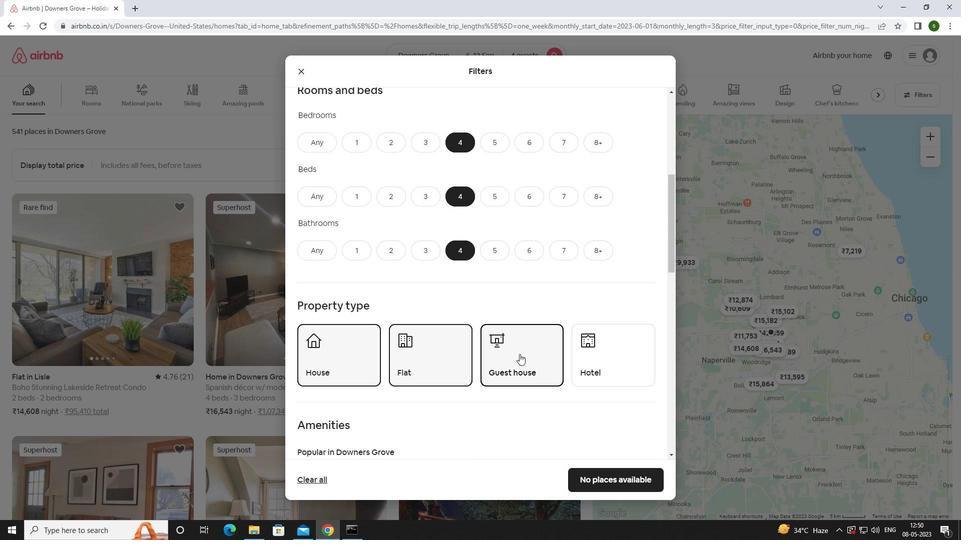 
Action: Mouse scrolled (519, 354) with delta (0, 0)
Screenshot: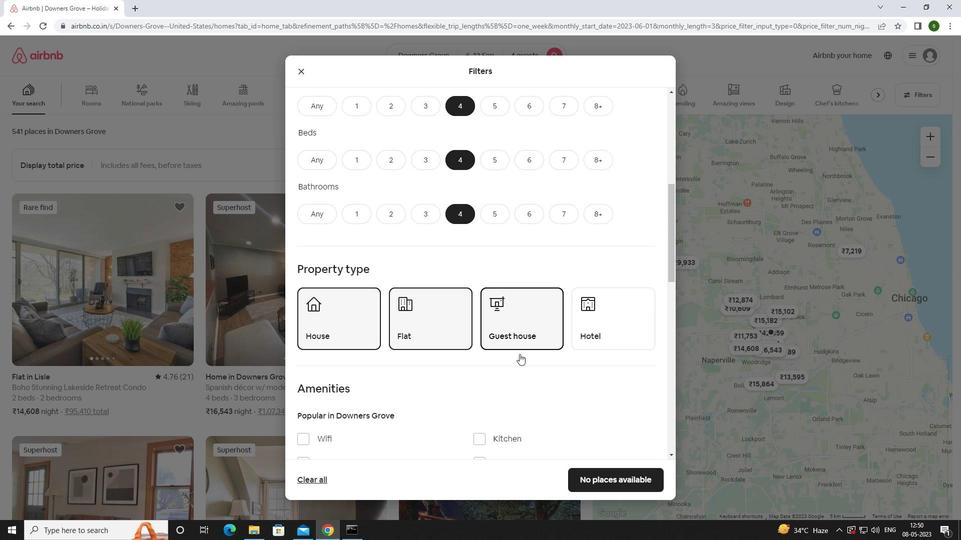
Action: Mouse moved to (325, 333)
Screenshot: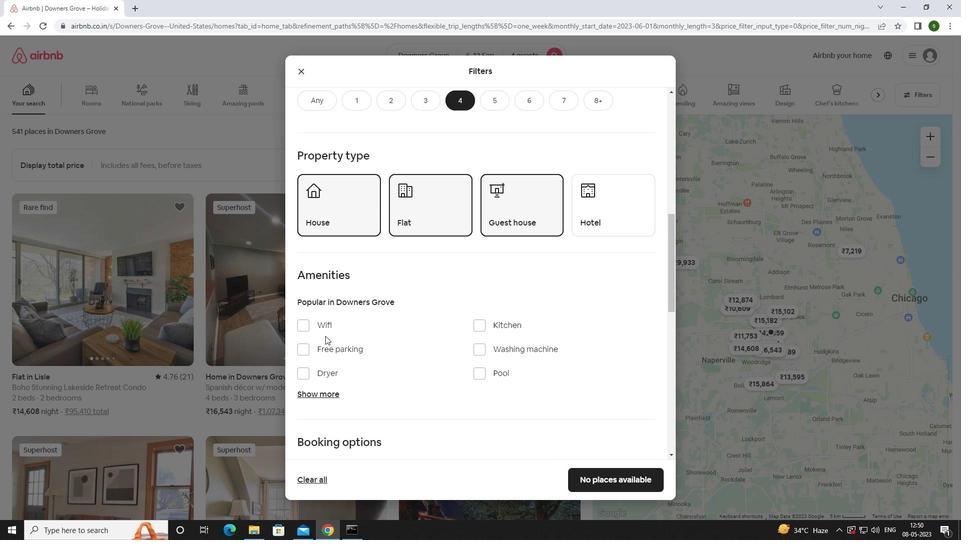 
Action: Mouse pressed left at (325, 333)
Screenshot: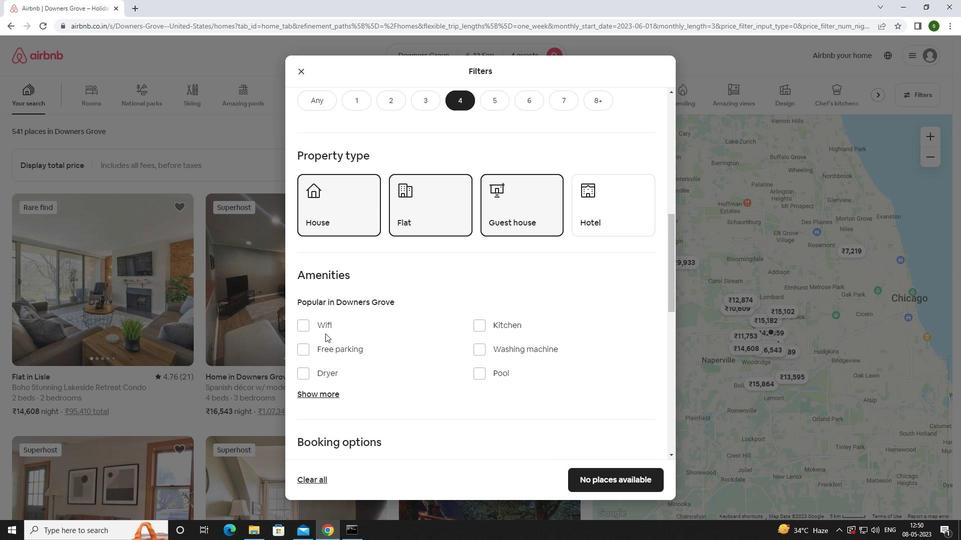 
Action: Mouse moved to (325, 328)
Screenshot: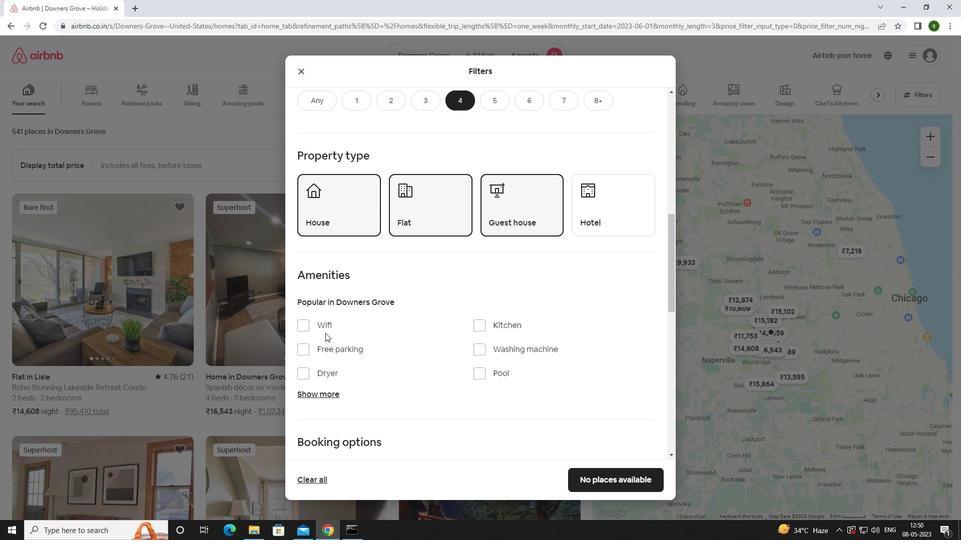 
Action: Mouse pressed left at (325, 328)
Screenshot: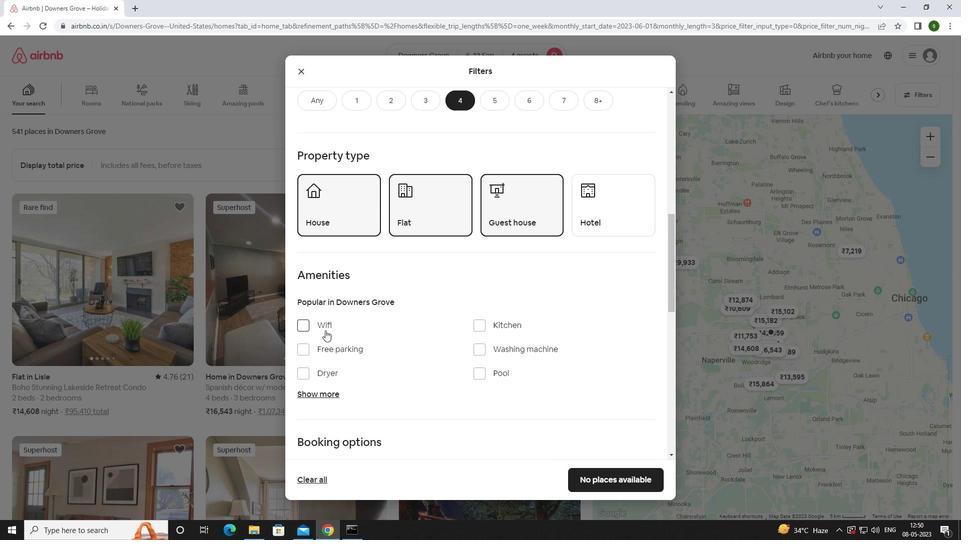 
Action: Mouse moved to (326, 353)
Screenshot: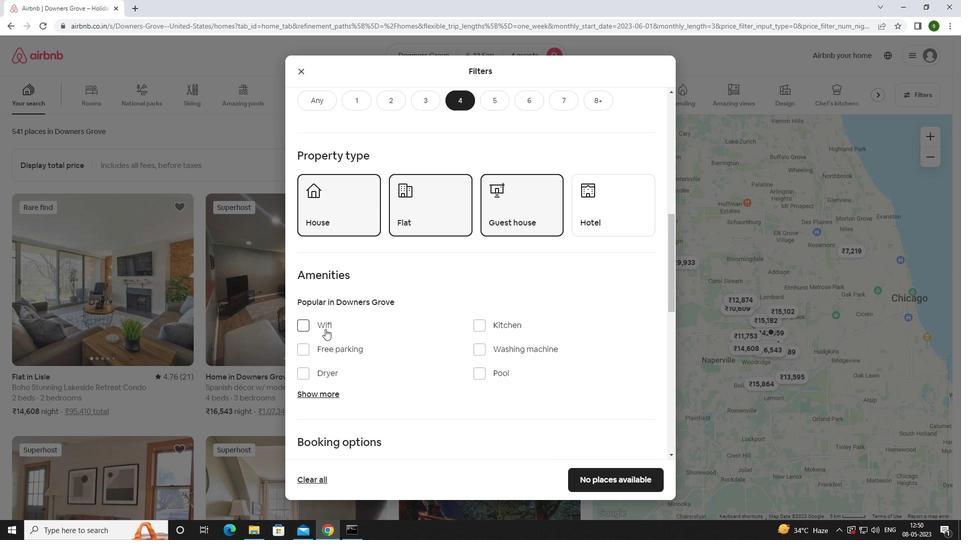 
Action: Mouse pressed left at (326, 353)
Screenshot: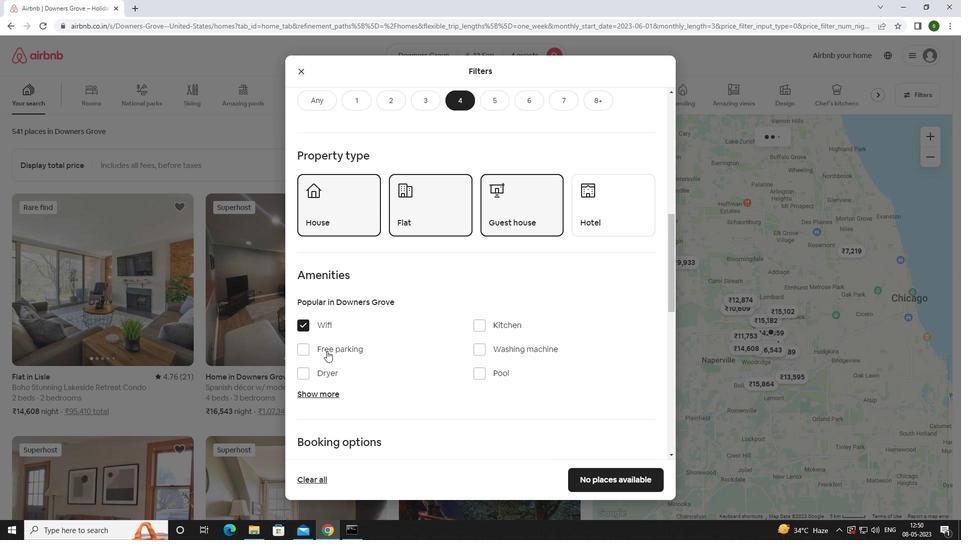 
Action: Mouse moved to (324, 385)
Screenshot: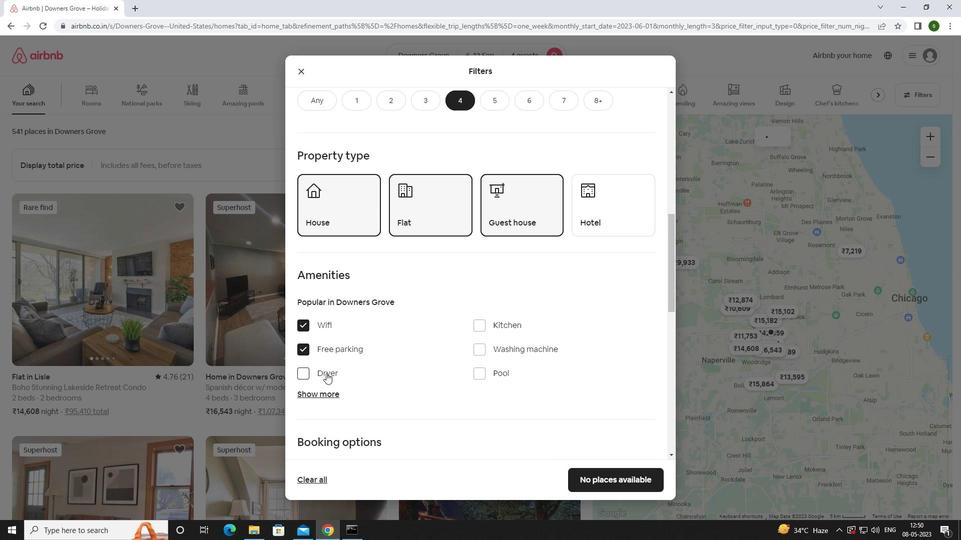 
Action: Mouse pressed left at (324, 385)
Screenshot: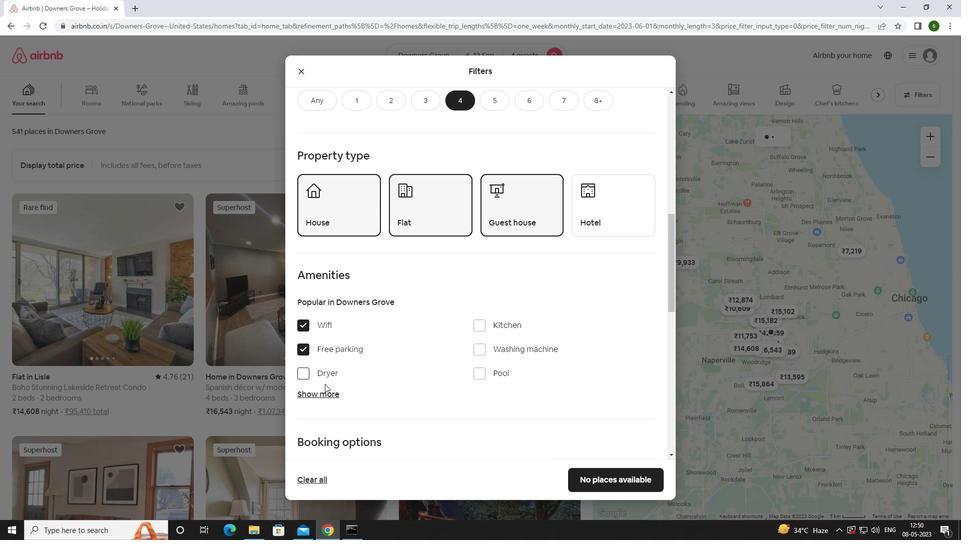 
Action: Mouse moved to (324, 392)
Screenshot: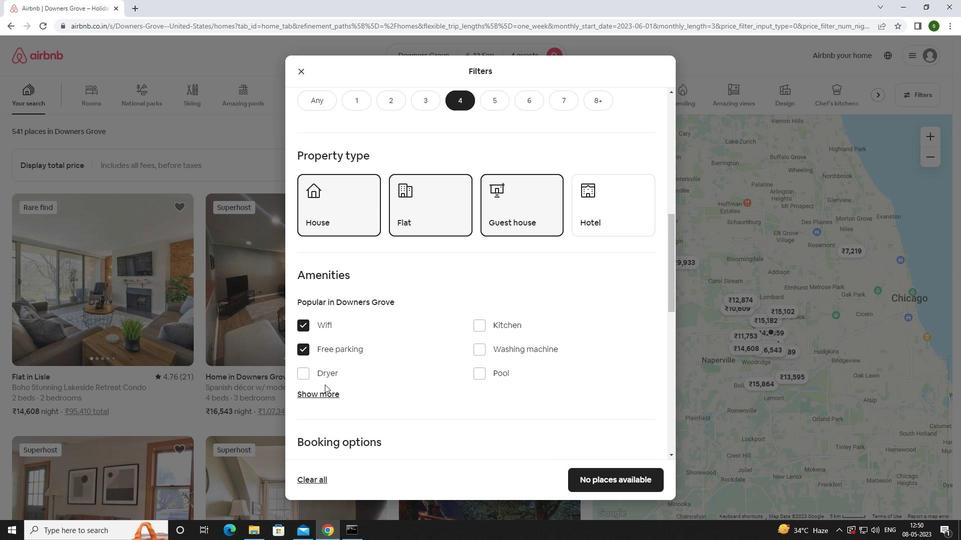 
Action: Mouse pressed left at (324, 392)
Screenshot: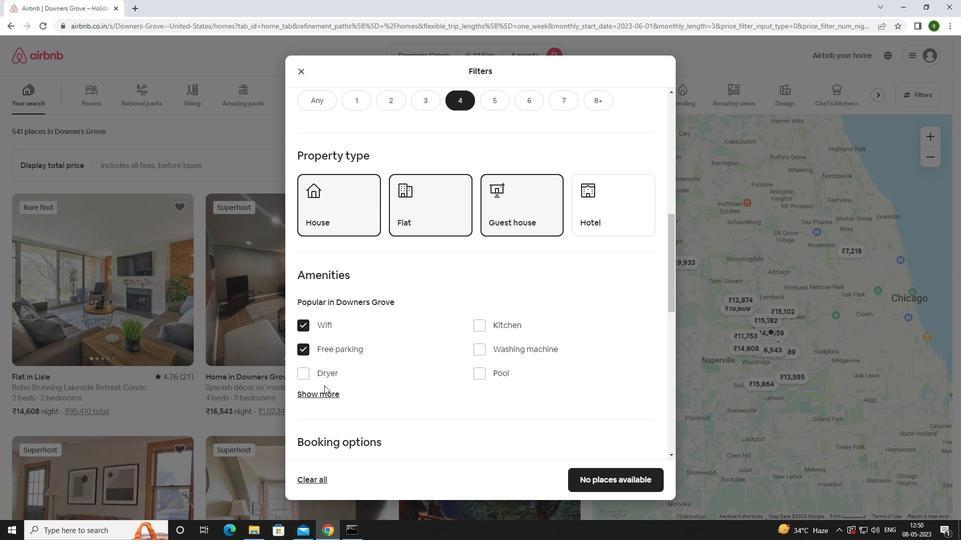 
Action: Mouse moved to (459, 372)
Screenshot: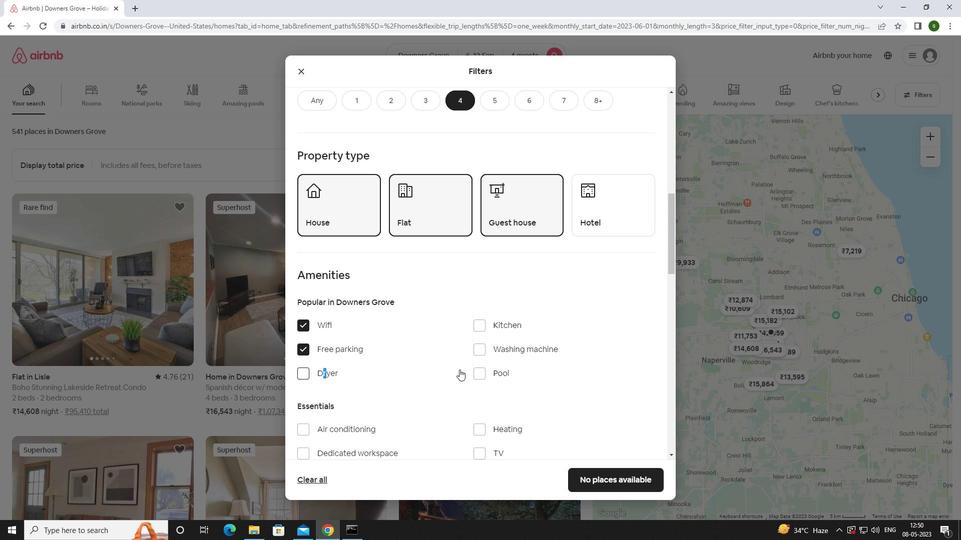 
Action: Mouse scrolled (459, 372) with delta (0, 0)
Screenshot: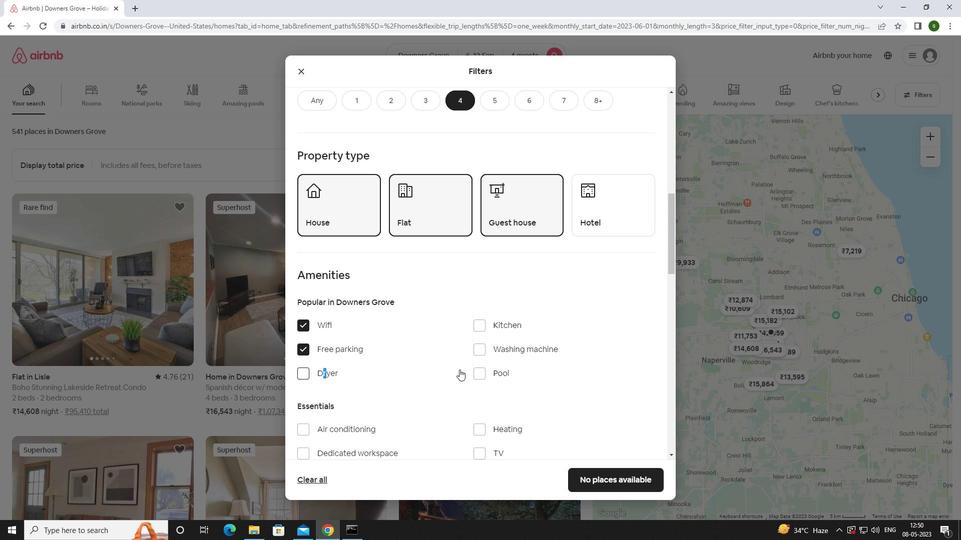 
Action: Mouse moved to (459, 374)
Screenshot: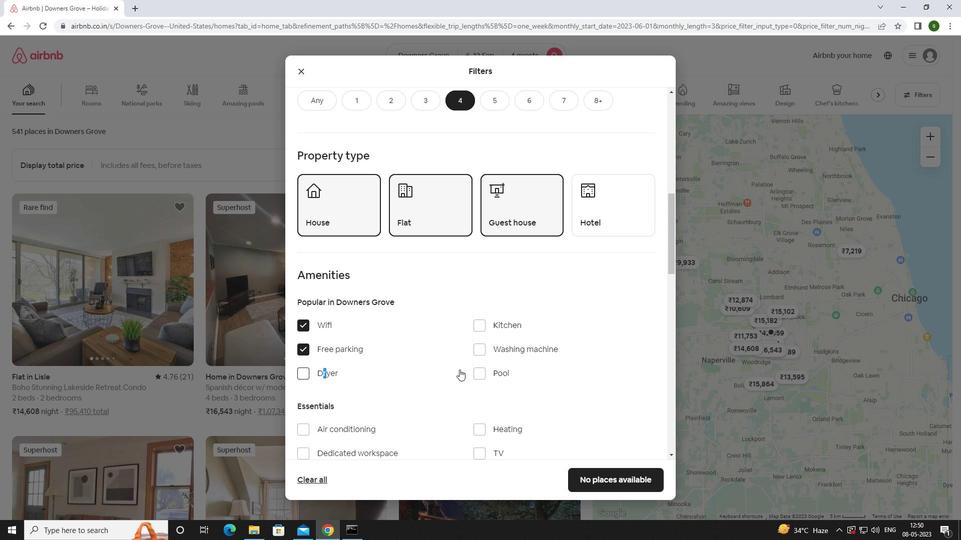 
Action: Mouse scrolled (459, 373) with delta (0, 0)
Screenshot: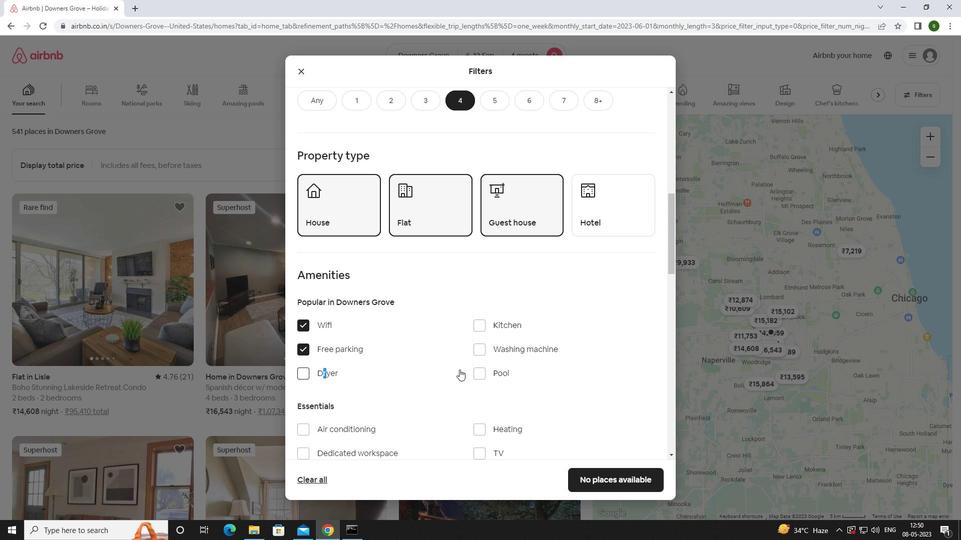 
Action: Mouse moved to (480, 348)
Screenshot: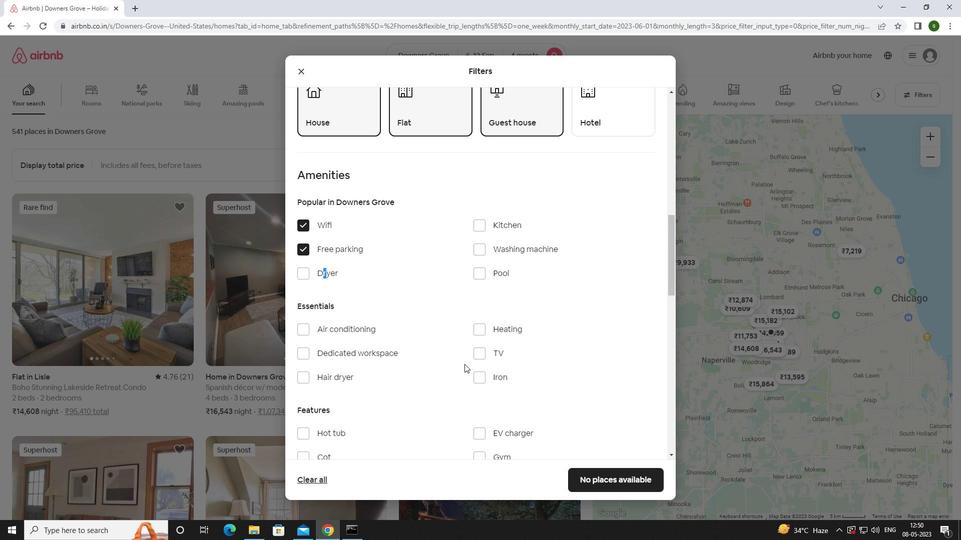 
Action: Mouse pressed left at (480, 348)
Screenshot: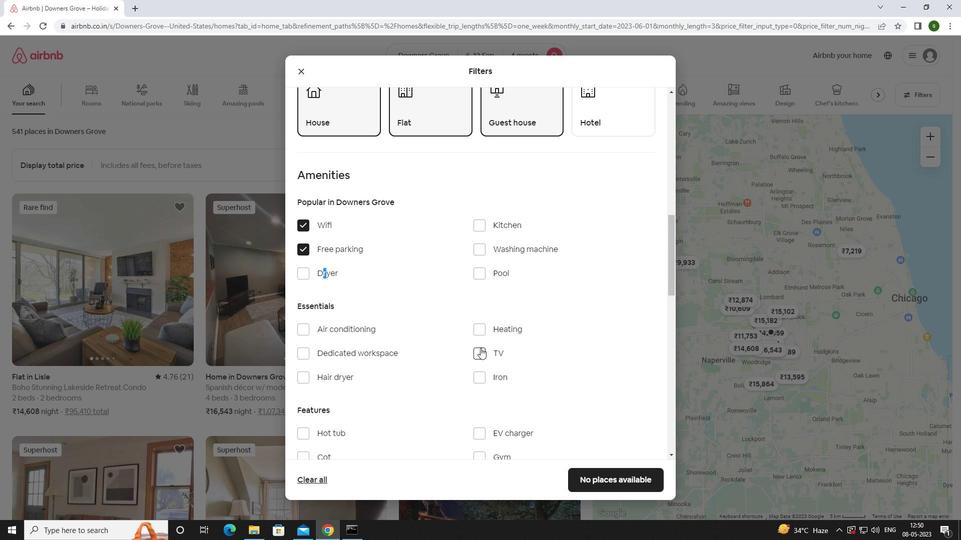 
Action: Mouse moved to (411, 357)
Screenshot: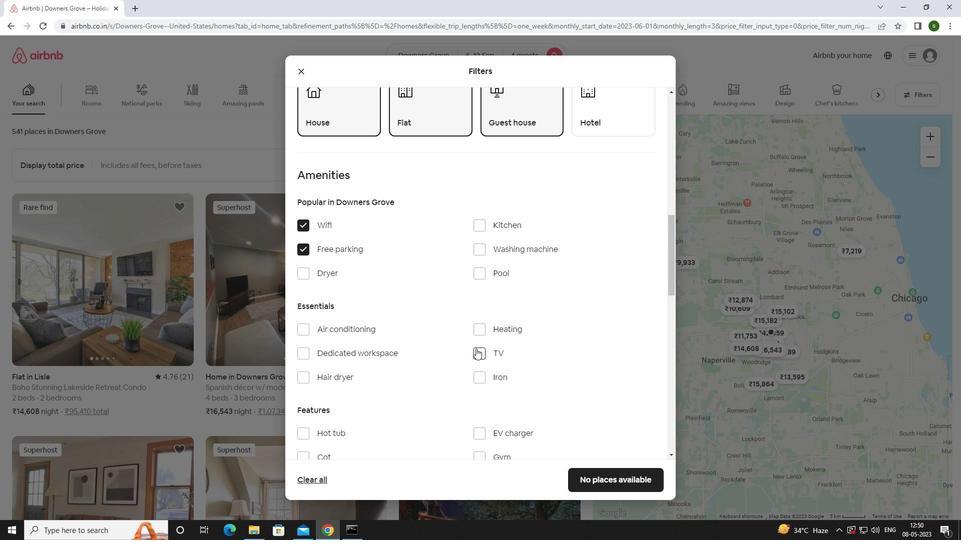 
Action: Mouse scrolled (411, 356) with delta (0, 0)
Screenshot: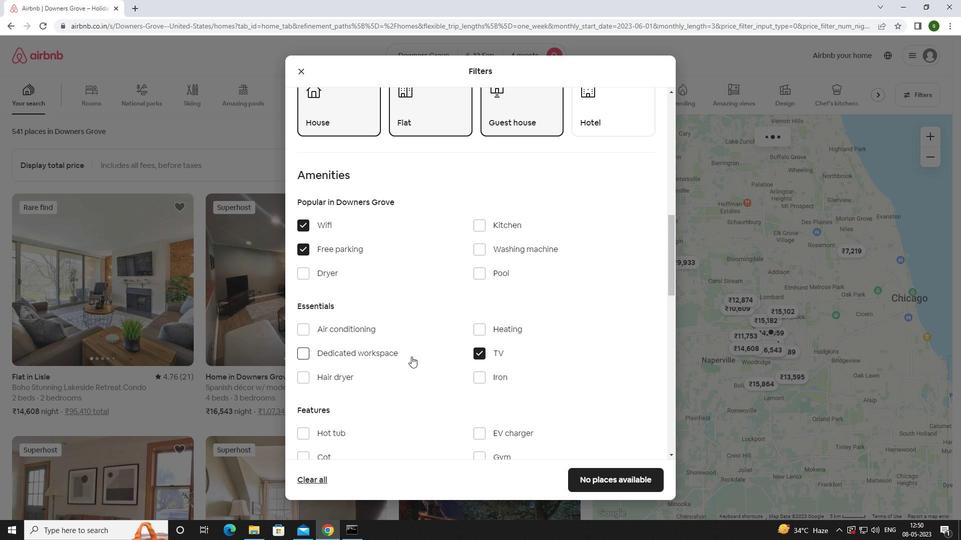 
Action: Mouse scrolled (411, 356) with delta (0, 0)
Screenshot: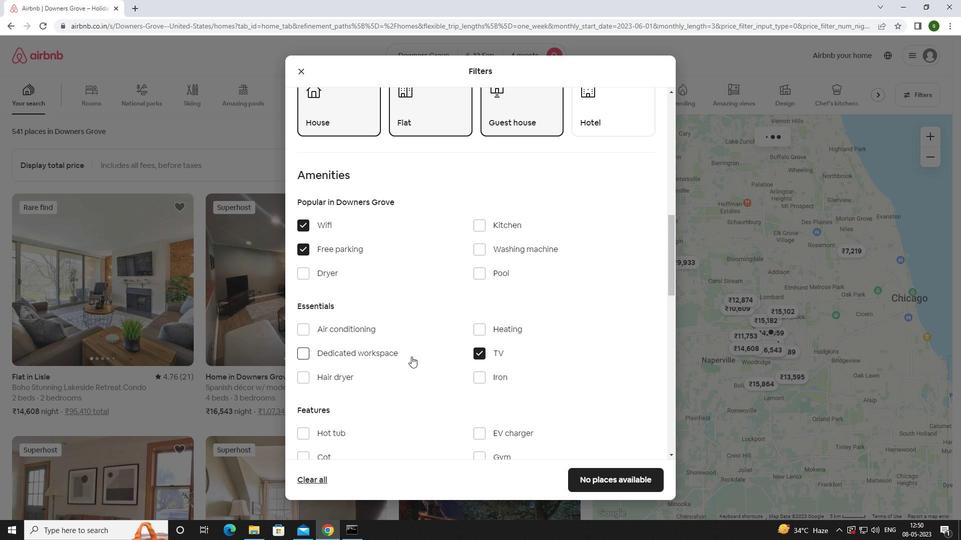 
Action: Mouse scrolled (411, 356) with delta (0, 0)
Screenshot: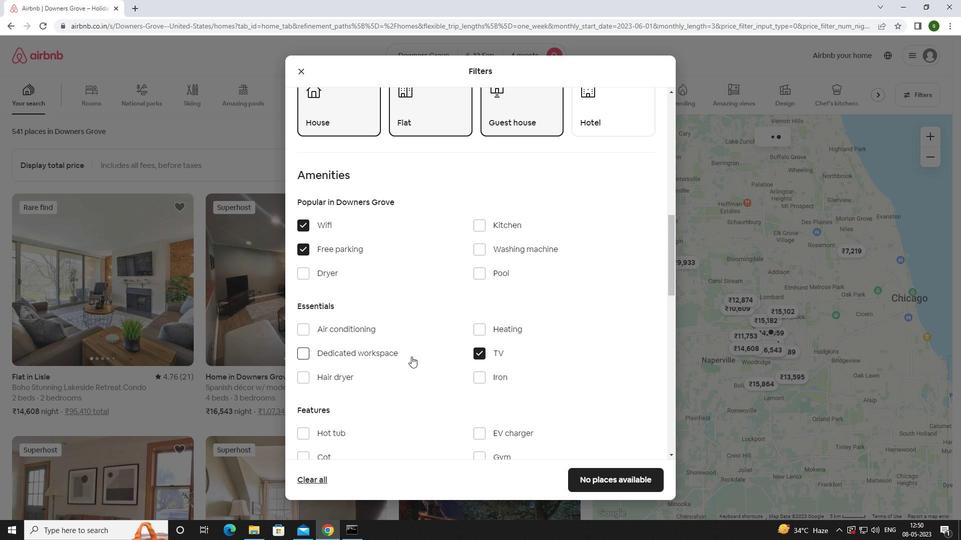 
Action: Mouse moved to (476, 303)
Screenshot: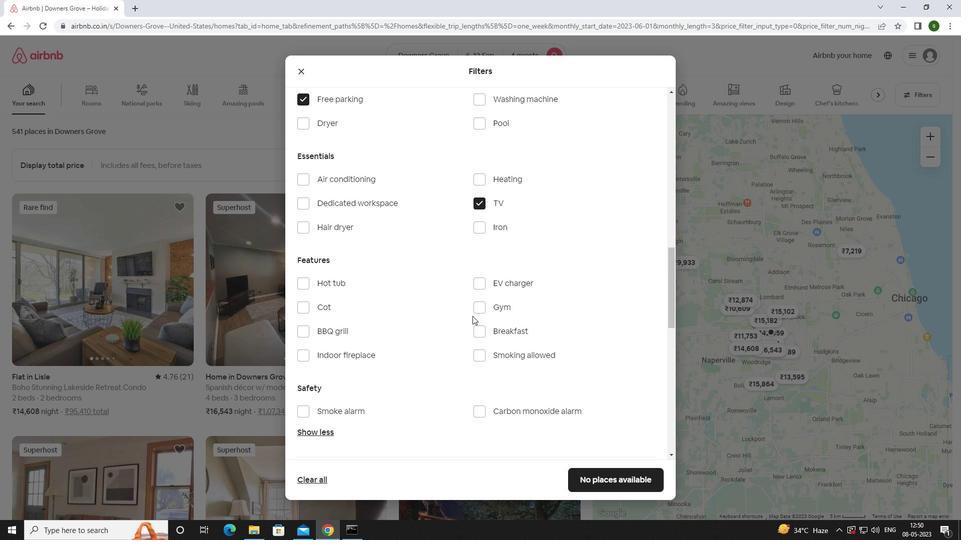 
Action: Mouse pressed left at (476, 303)
Screenshot: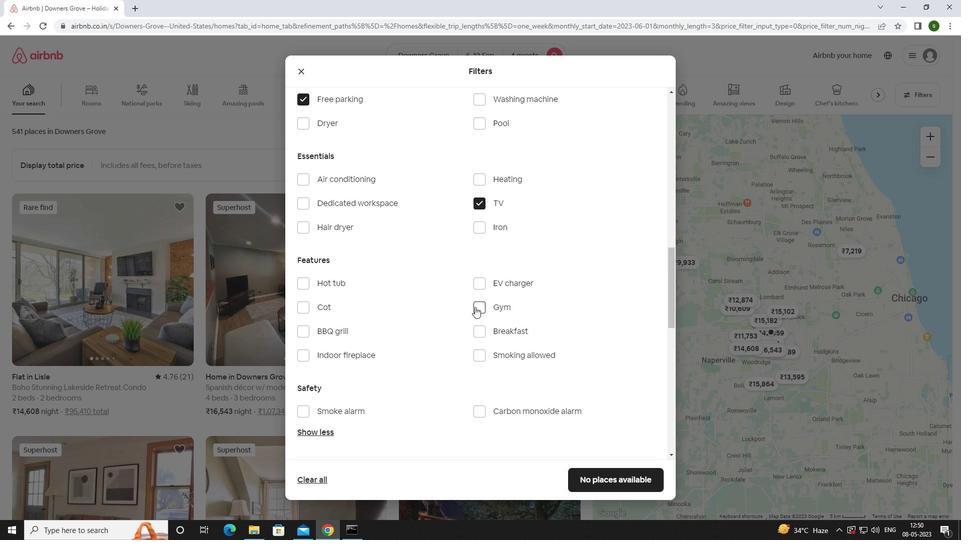 
Action: Mouse moved to (475, 337)
Screenshot: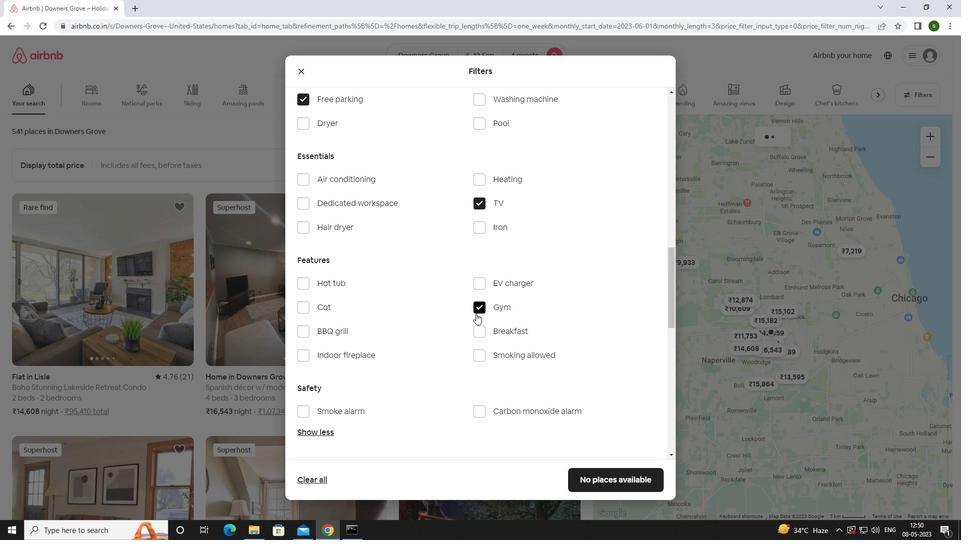 
Action: Mouse pressed left at (475, 337)
Screenshot: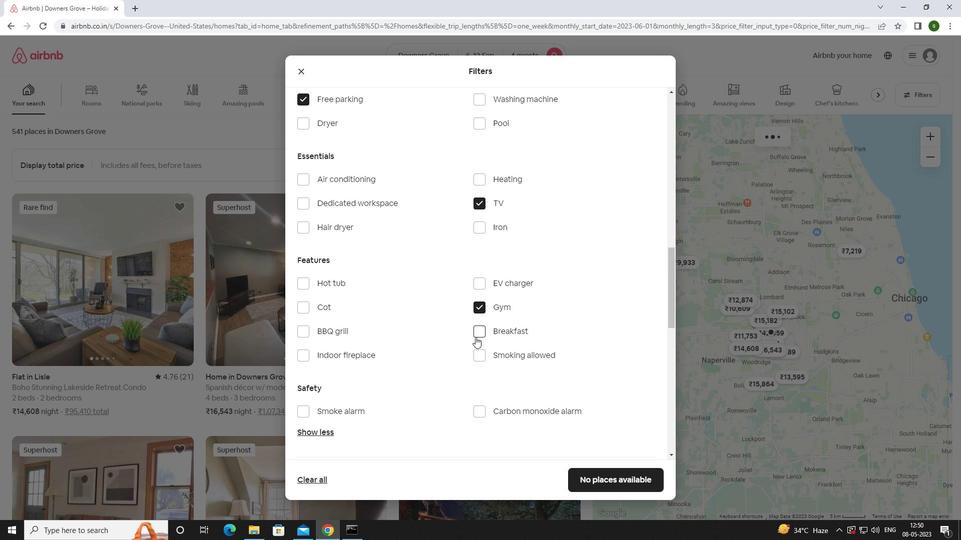 
Action: Mouse moved to (461, 328)
Screenshot: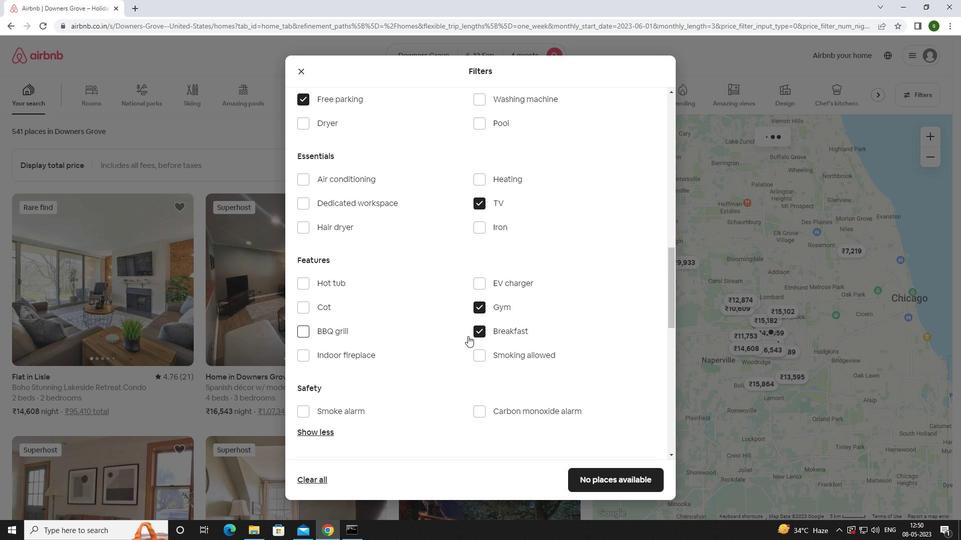 
Action: Mouse scrolled (461, 327) with delta (0, 0)
Screenshot: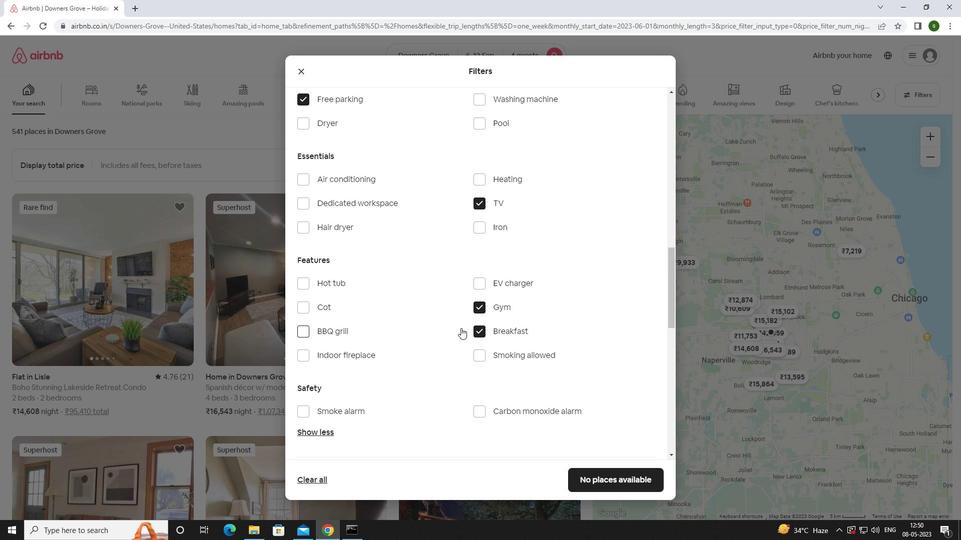 
Action: Mouse scrolled (461, 327) with delta (0, 0)
Screenshot: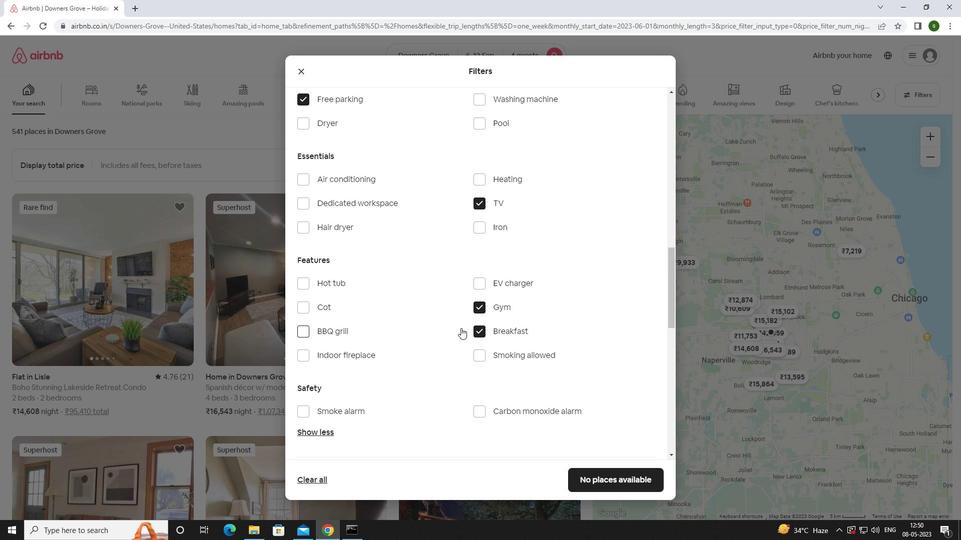 
Action: Mouse scrolled (461, 327) with delta (0, 0)
Screenshot: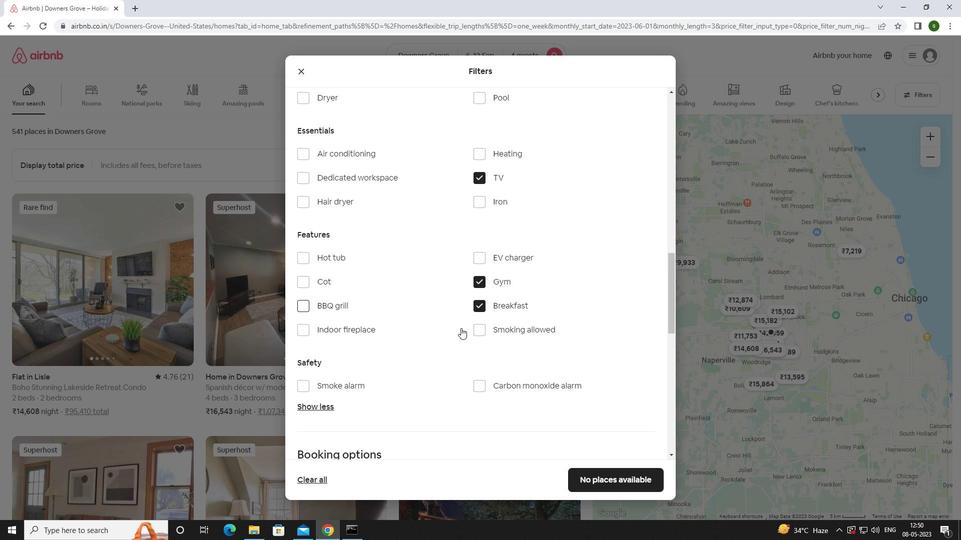 
Action: Mouse scrolled (461, 327) with delta (0, 0)
Screenshot: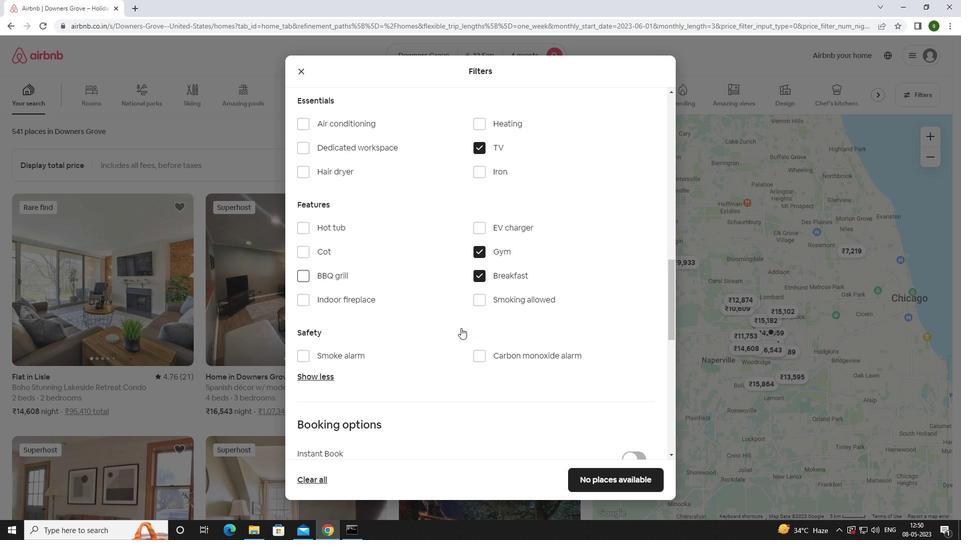 
Action: Mouse moved to (626, 354)
Screenshot: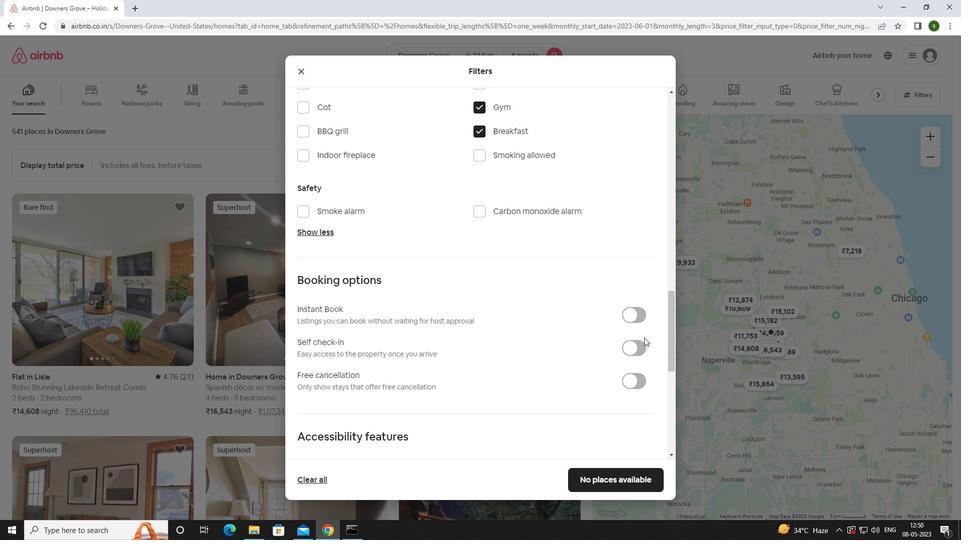 
Action: Mouse pressed left at (626, 354)
Screenshot: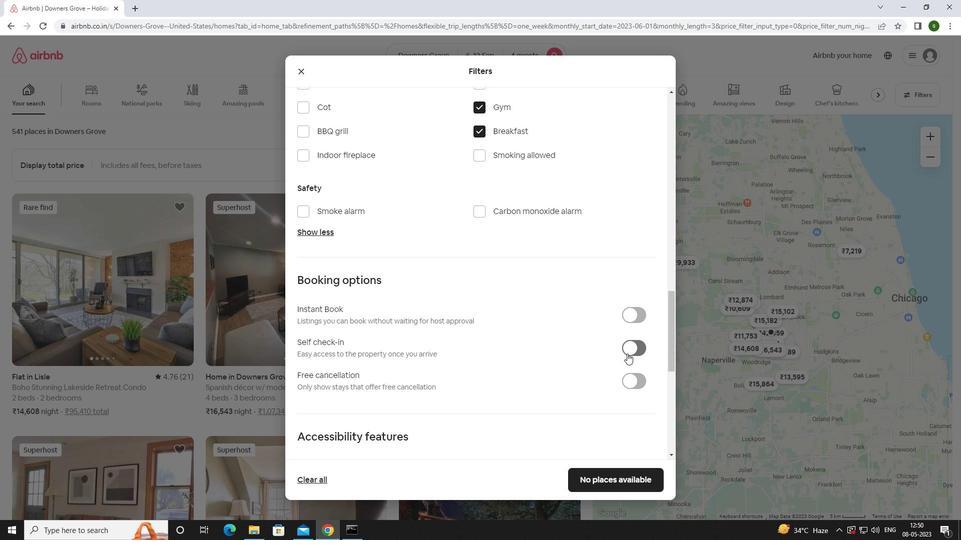 
Action: Mouse moved to (376, 302)
Screenshot: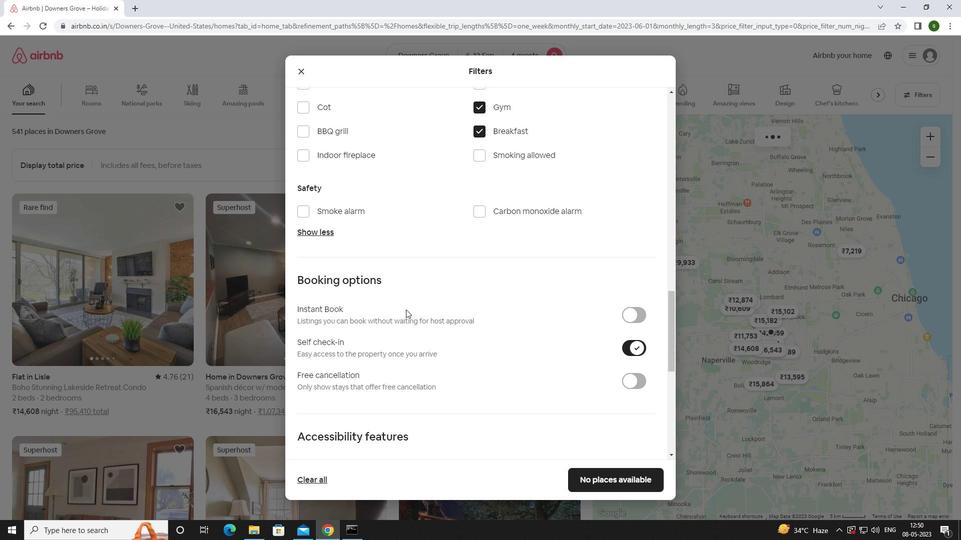 
Action: Mouse scrolled (376, 302) with delta (0, 0)
Screenshot: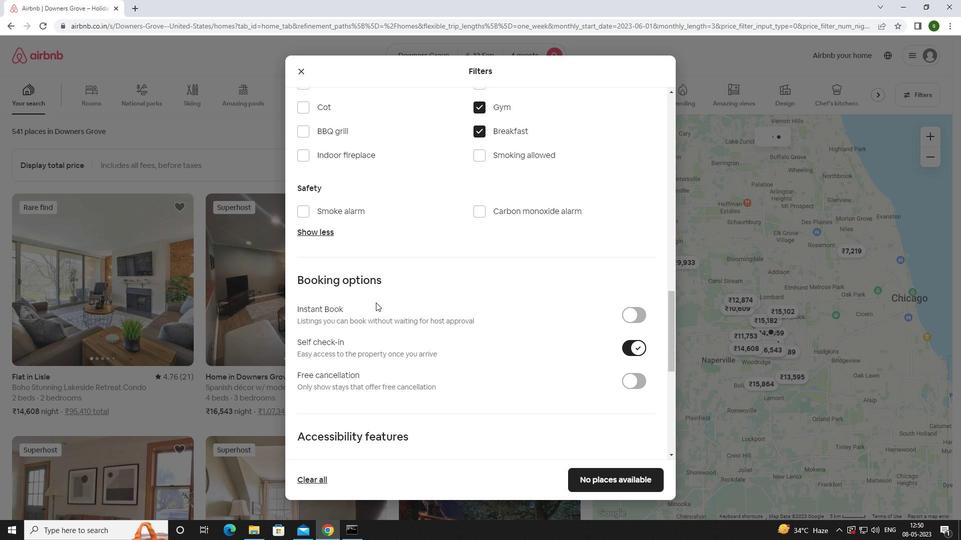 
Action: Mouse scrolled (376, 302) with delta (0, 0)
Screenshot: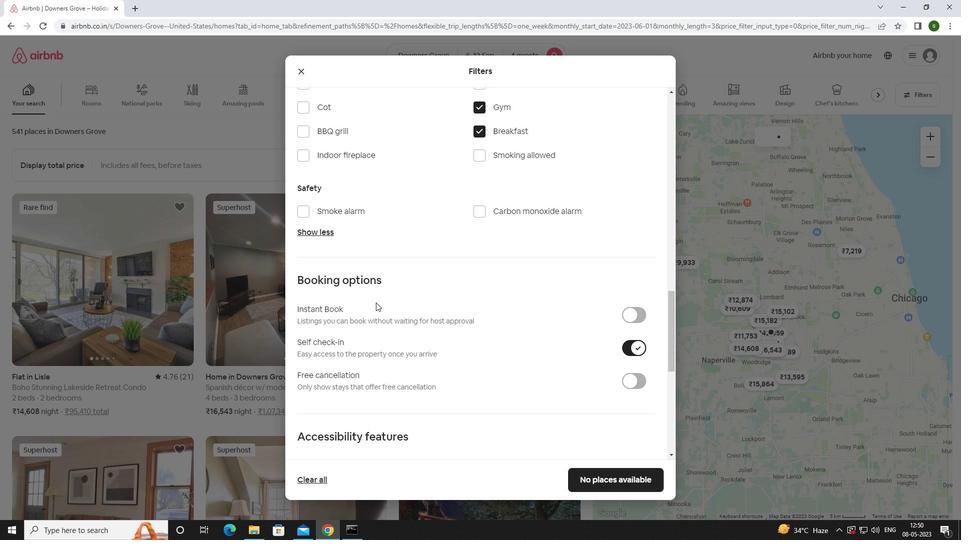 
Action: Mouse scrolled (376, 302) with delta (0, 0)
Screenshot: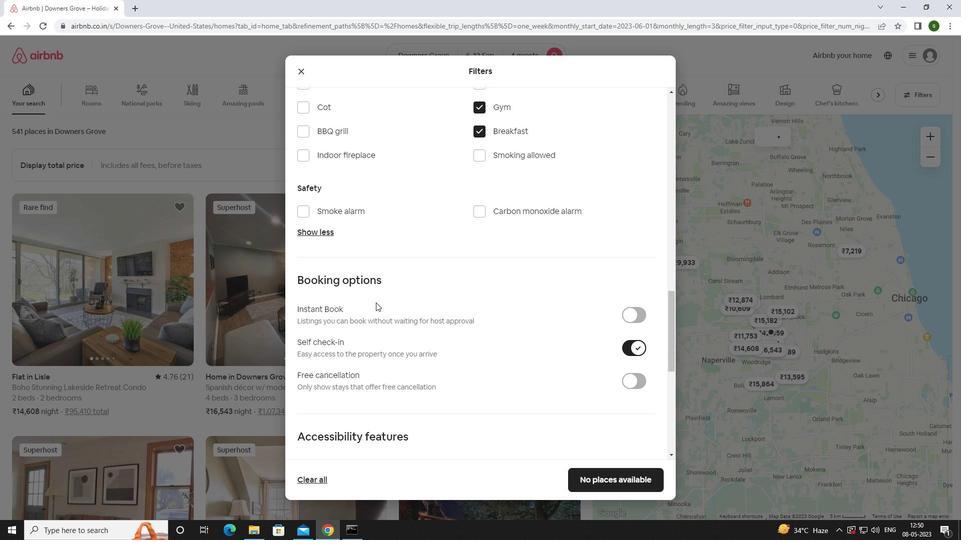 
Action: Mouse scrolled (376, 302) with delta (0, 0)
Screenshot: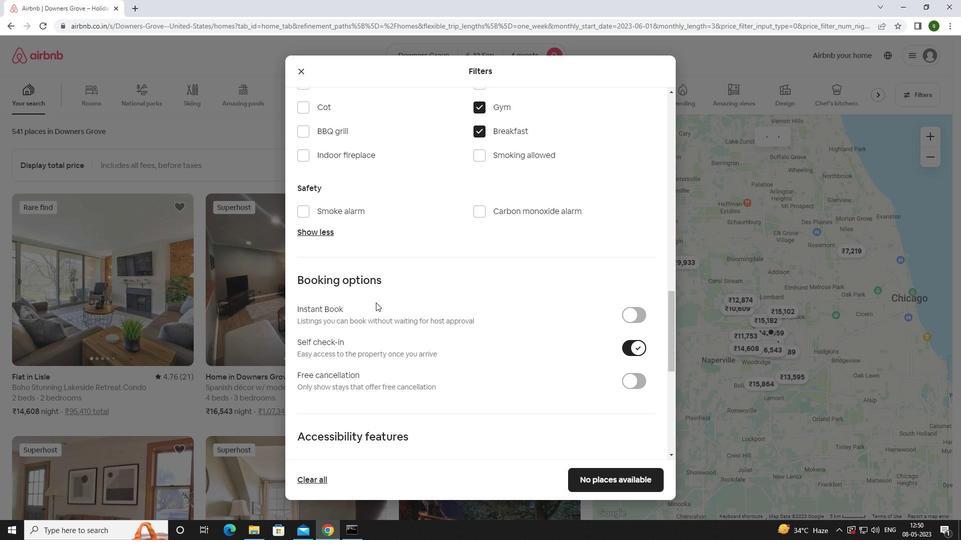 
Action: Mouse scrolled (376, 302) with delta (0, 0)
Screenshot: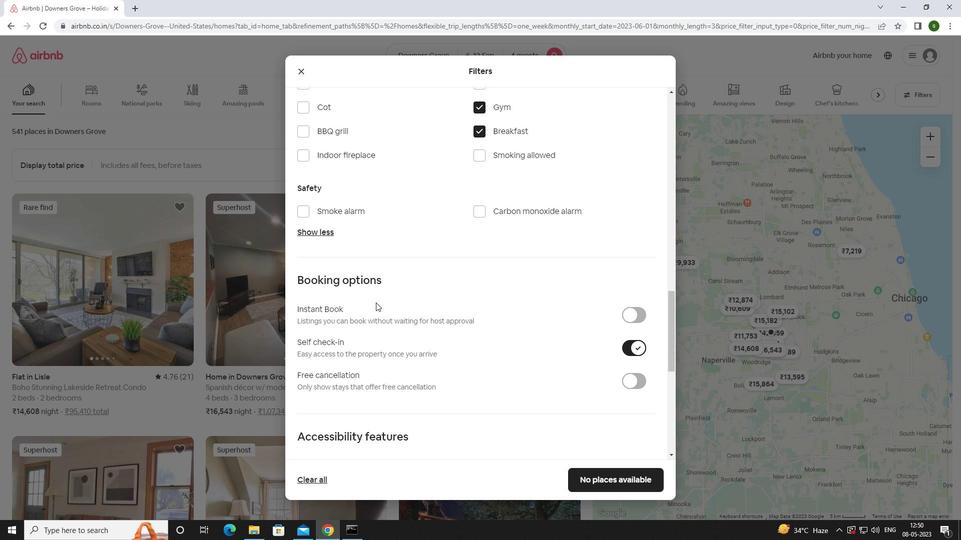
Action: Mouse moved to (376, 301)
Screenshot: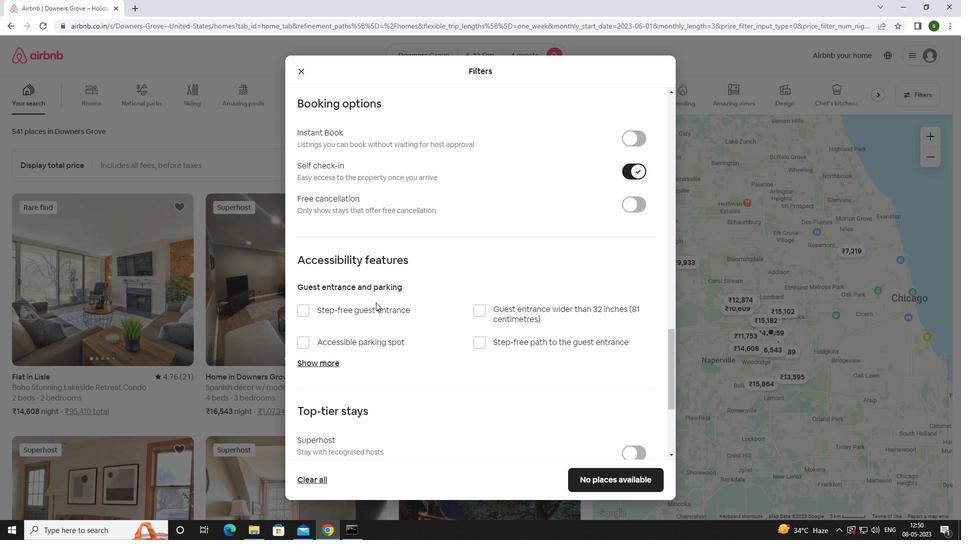 
Action: Mouse scrolled (376, 300) with delta (0, 0)
Screenshot: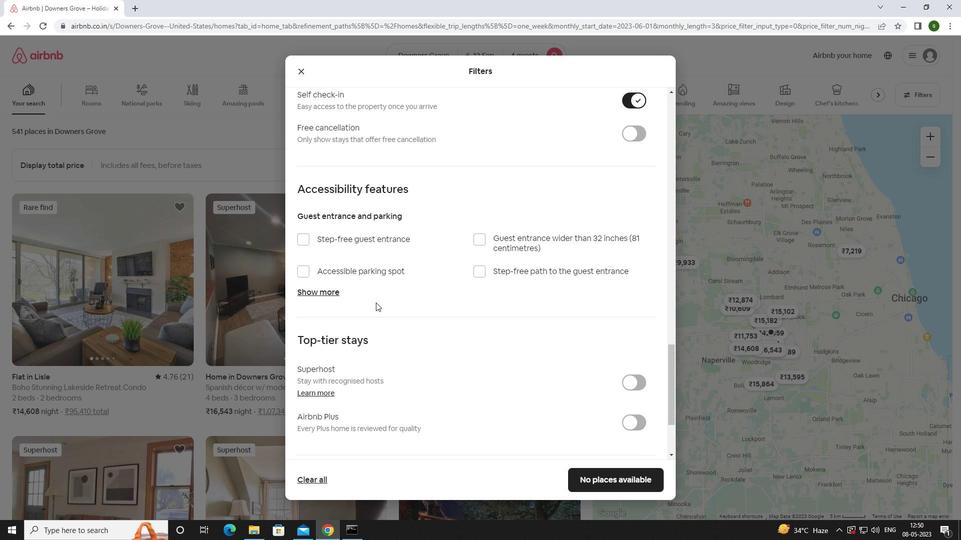 
Action: Mouse scrolled (376, 300) with delta (0, 0)
Screenshot: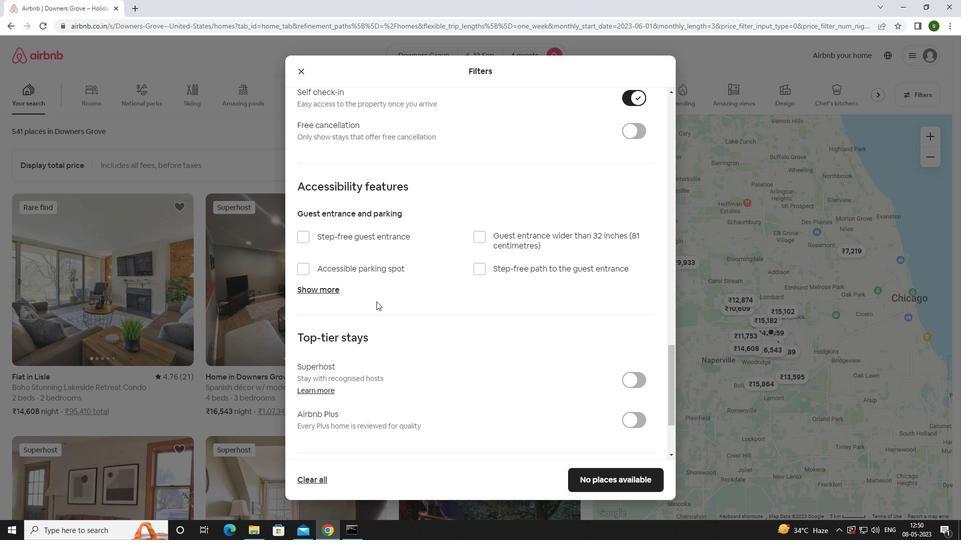 
Action: Mouse scrolled (376, 300) with delta (0, 0)
Screenshot: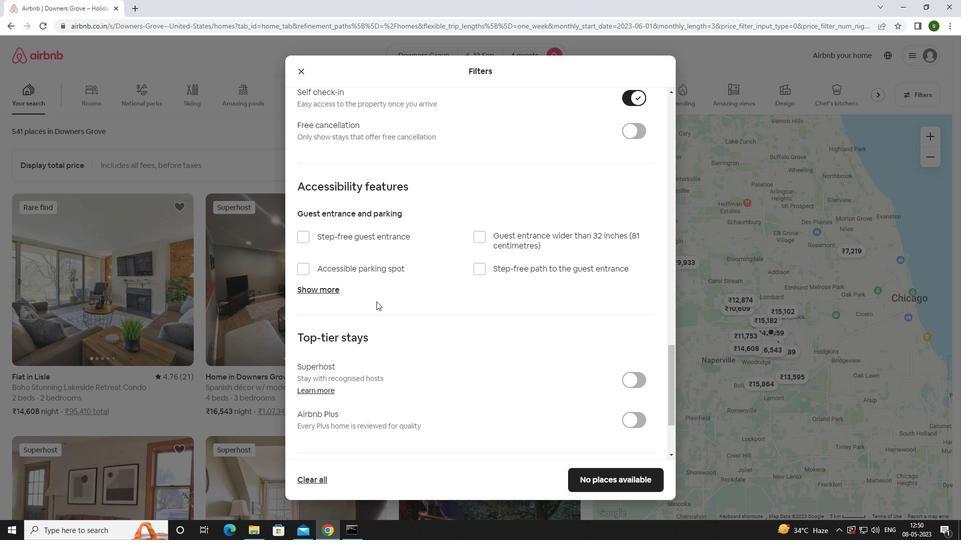 
Action: Mouse scrolled (376, 300) with delta (0, 0)
Screenshot: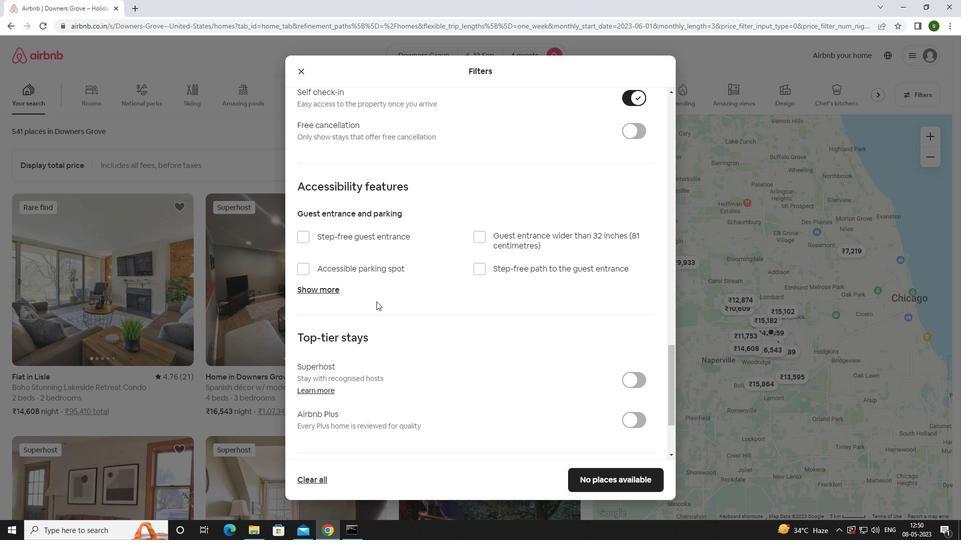 
Action: Mouse scrolled (376, 300) with delta (0, 0)
Screenshot: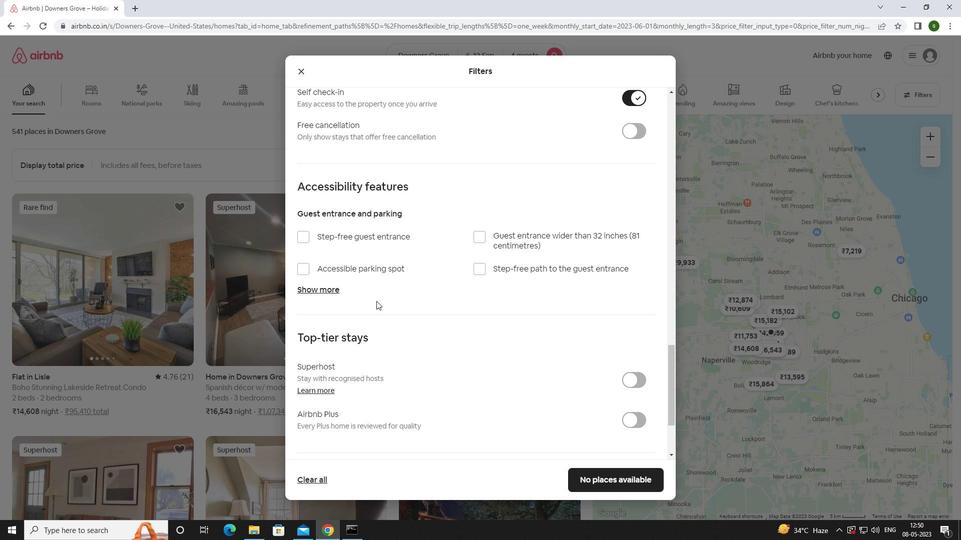 
Action: Mouse scrolled (376, 300) with delta (0, 0)
Screenshot: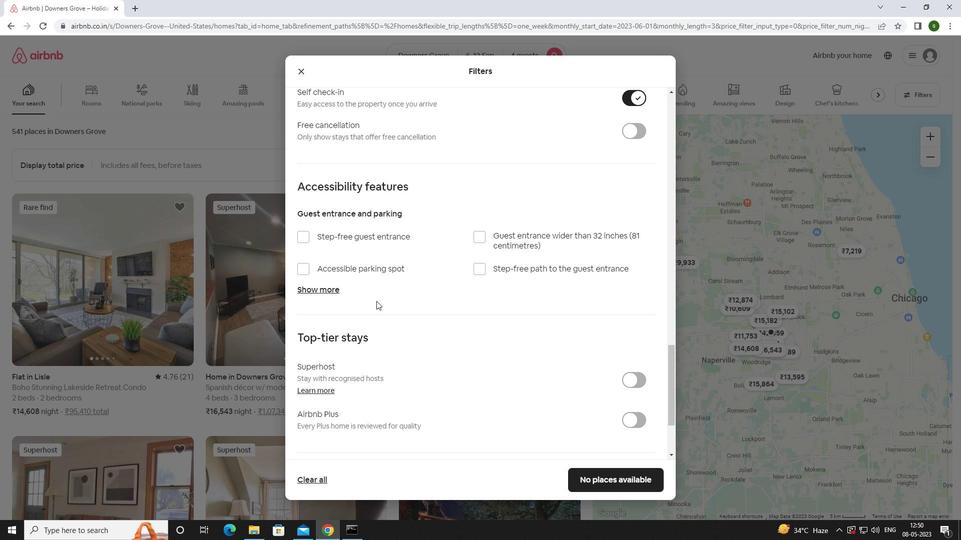 
Action: Mouse moved to (311, 395)
Screenshot: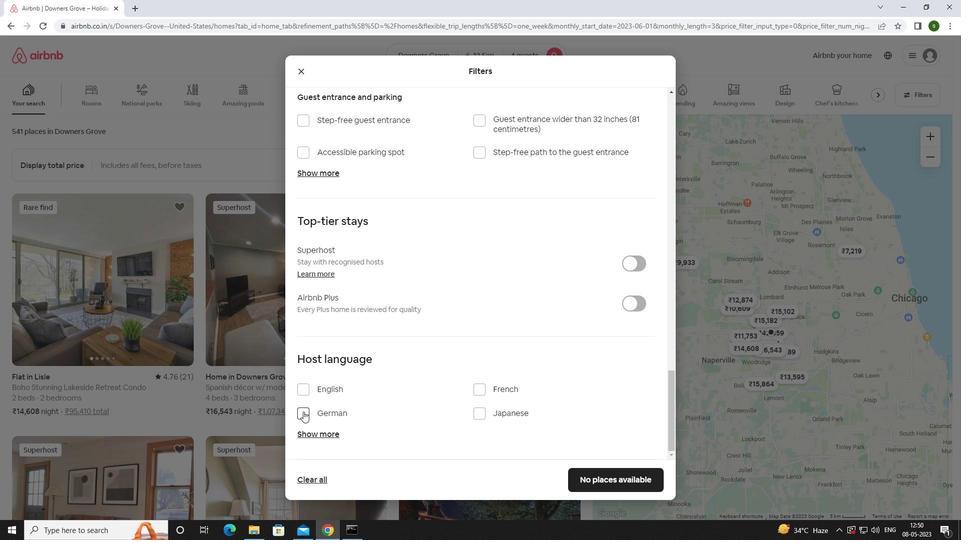 
Action: Mouse pressed left at (311, 395)
Screenshot: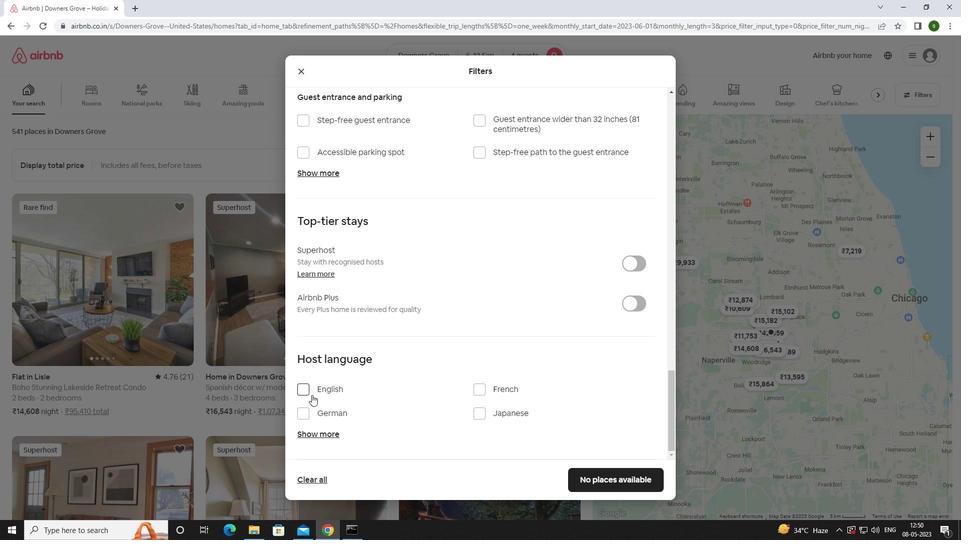 
Action: Mouse moved to (597, 485)
Screenshot: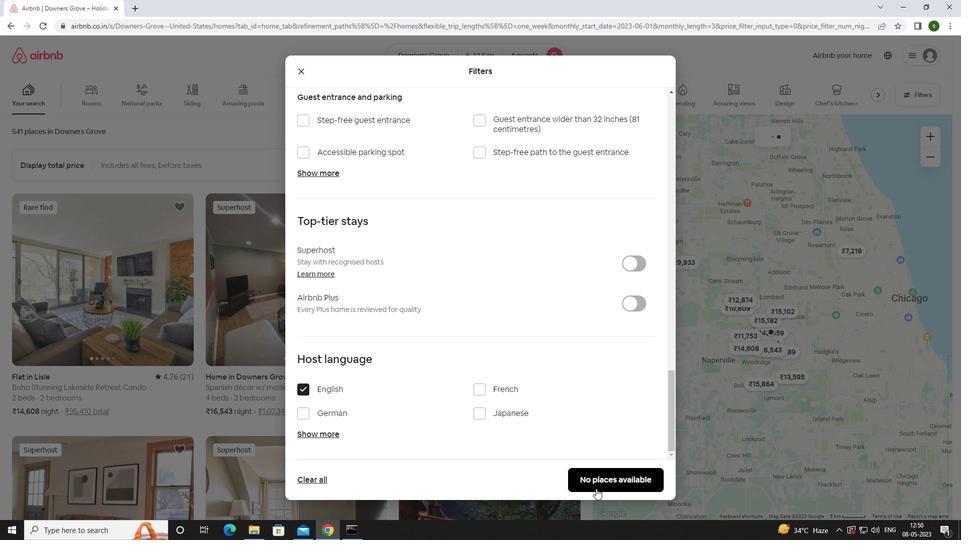
Action: Mouse pressed left at (597, 485)
Screenshot: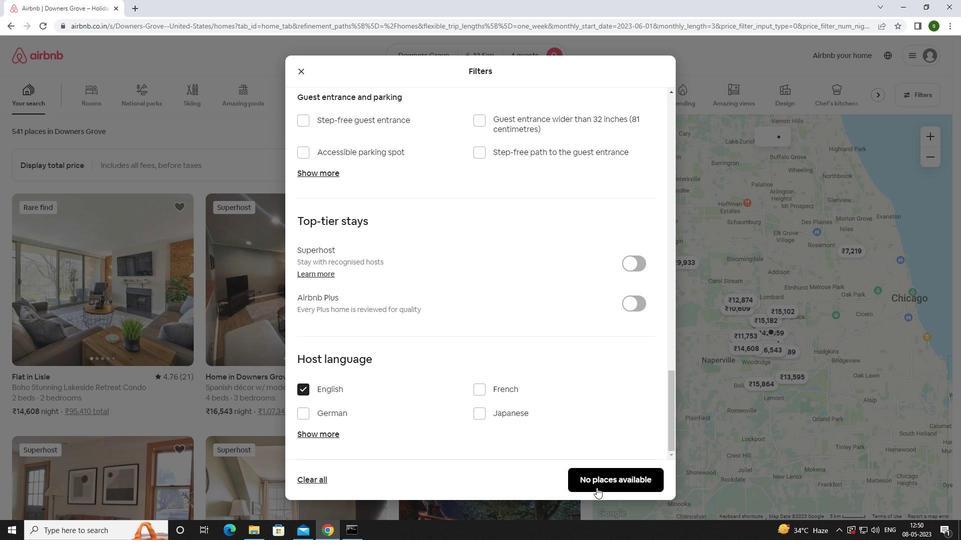 
Action: Mouse moved to (463, 379)
Screenshot: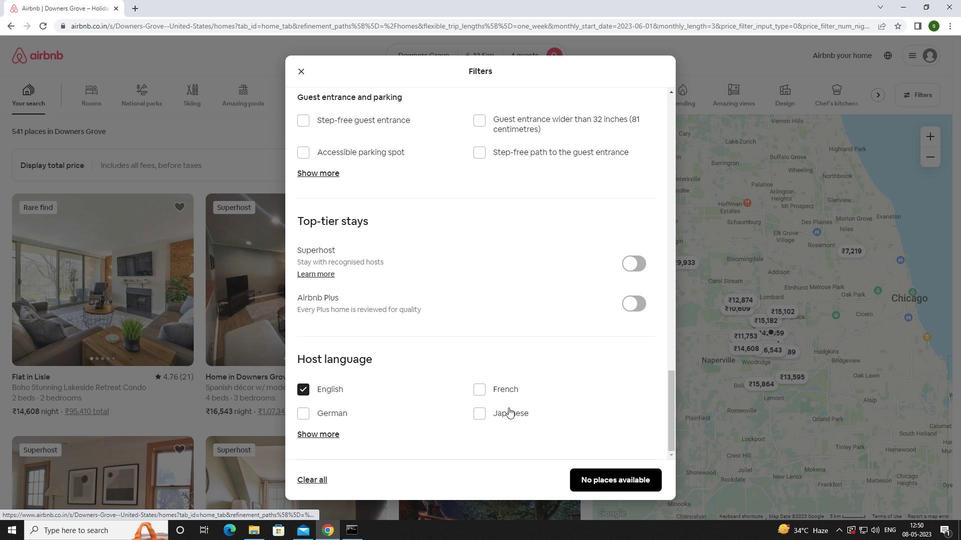 
